 Task: Search one way flight ticket for 2 adults, 2 infants in seat and 1 infant on lap in first from Evansville: Evansville Regional Airport to Laramie: Laramie Regional Airport on 5-3-2023. Choice of flights is Sun country airlines. Number of bags: 5 checked bags. Price is upto 45000. Outbound departure time preference is 10:45.
Action: Mouse moved to (260, 330)
Screenshot: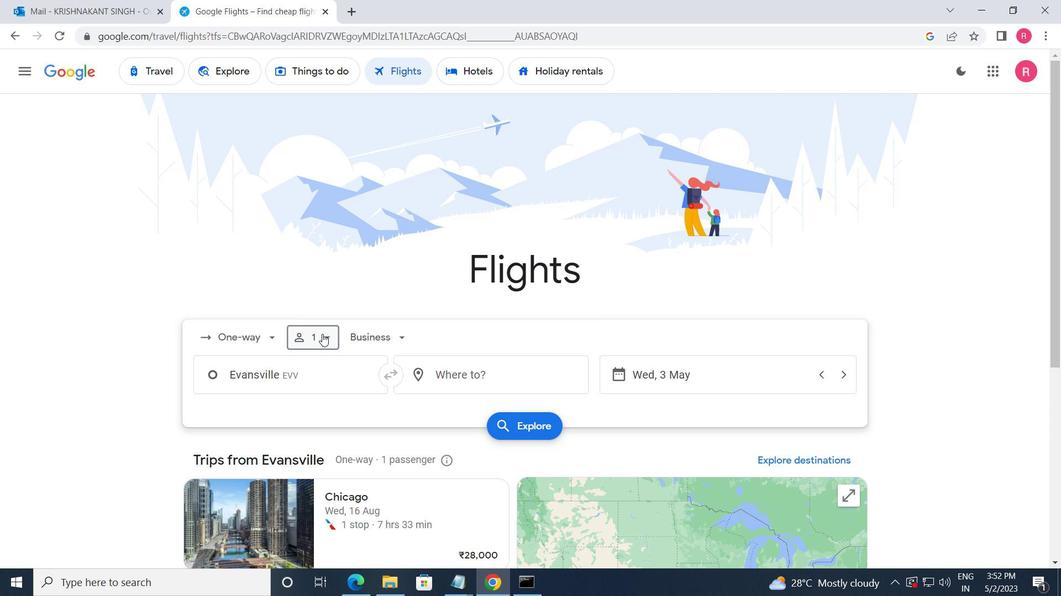 
Action: Mouse pressed left at (260, 330)
Screenshot: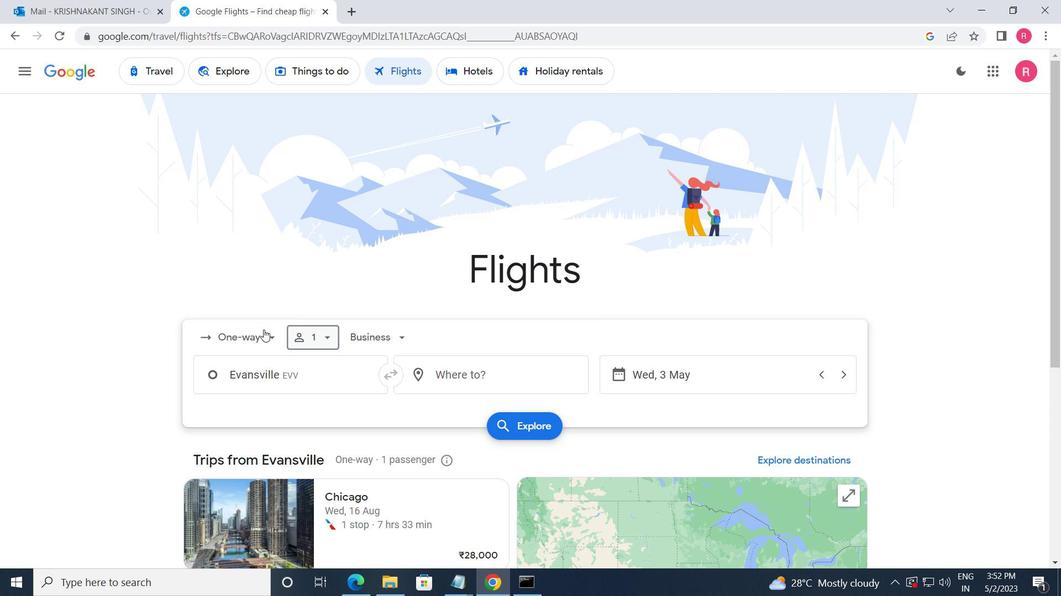 
Action: Mouse moved to (269, 404)
Screenshot: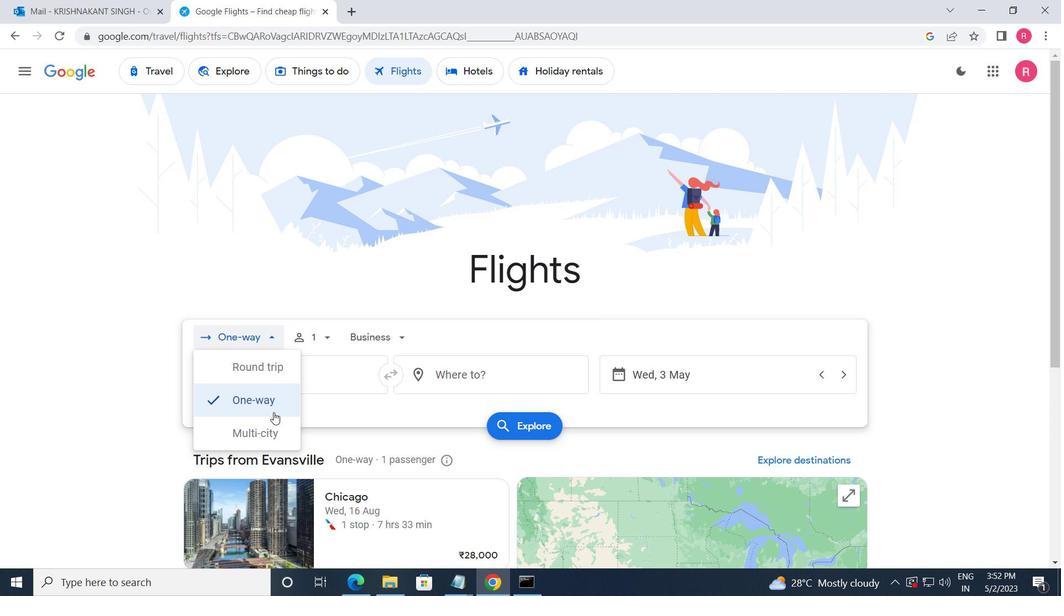 
Action: Mouse pressed left at (269, 404)
Screenshot: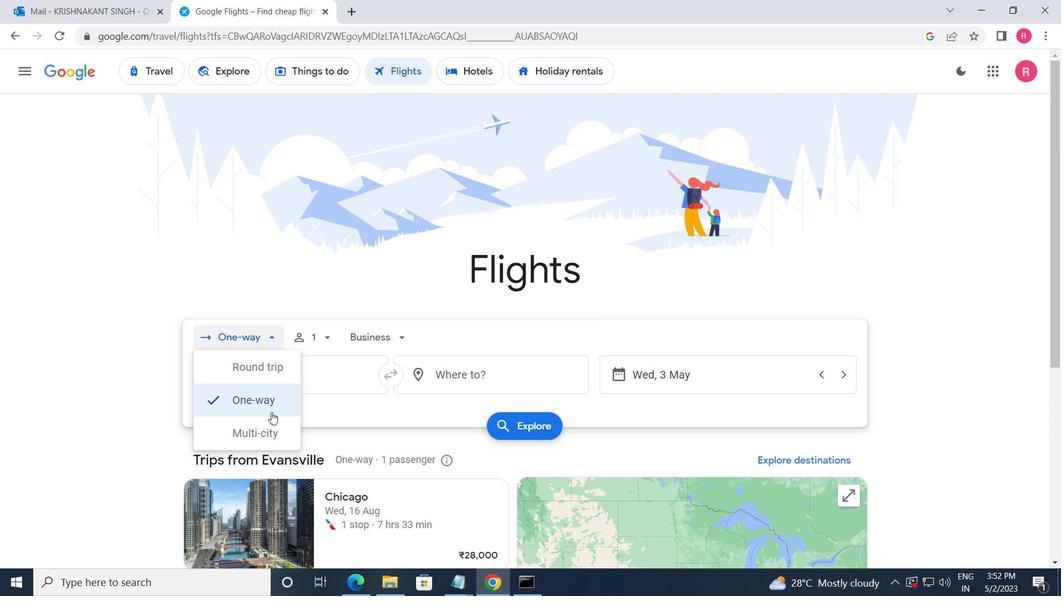 
Action: Mouse moved to (313, 340)
Screenshot: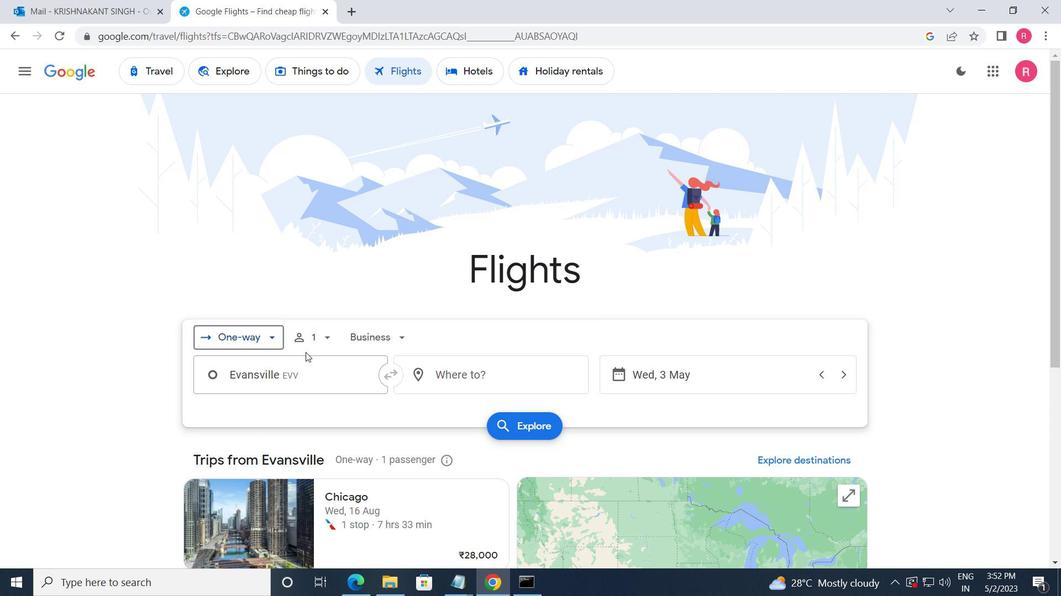 
Action: Mouse pressed left at (313, 340)
Screenshot: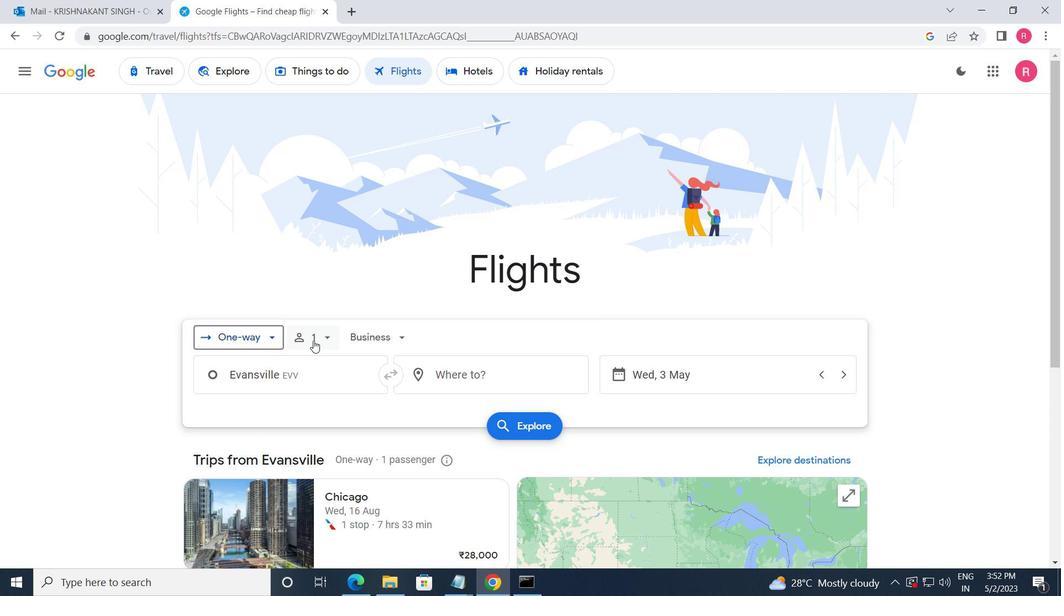 
Action: Mouse moved to (430, 376)
Screenshot: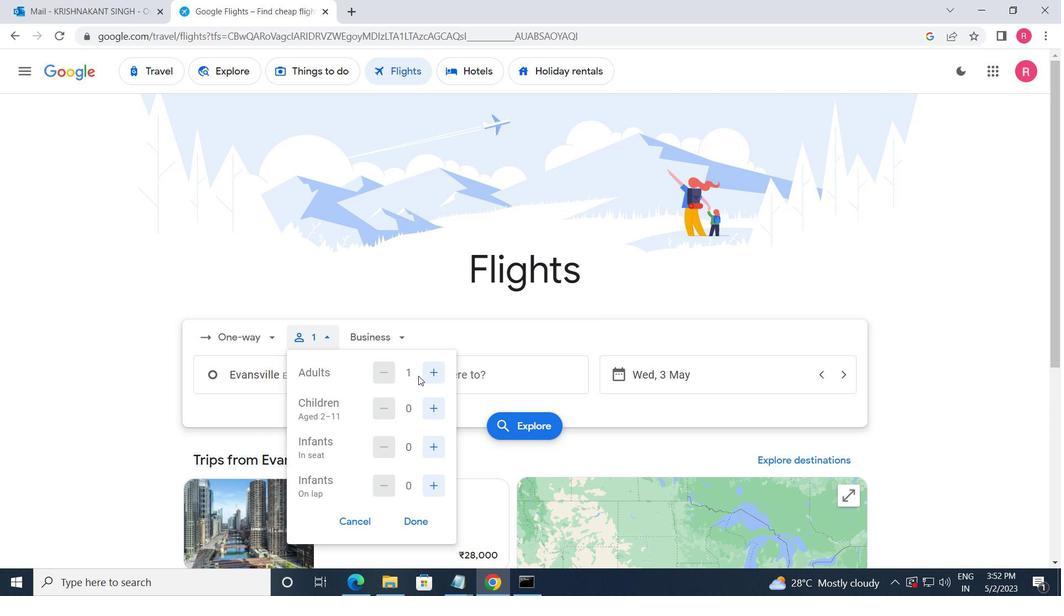 
Action: Mouse pressed left at (430, 376)
Screenshot: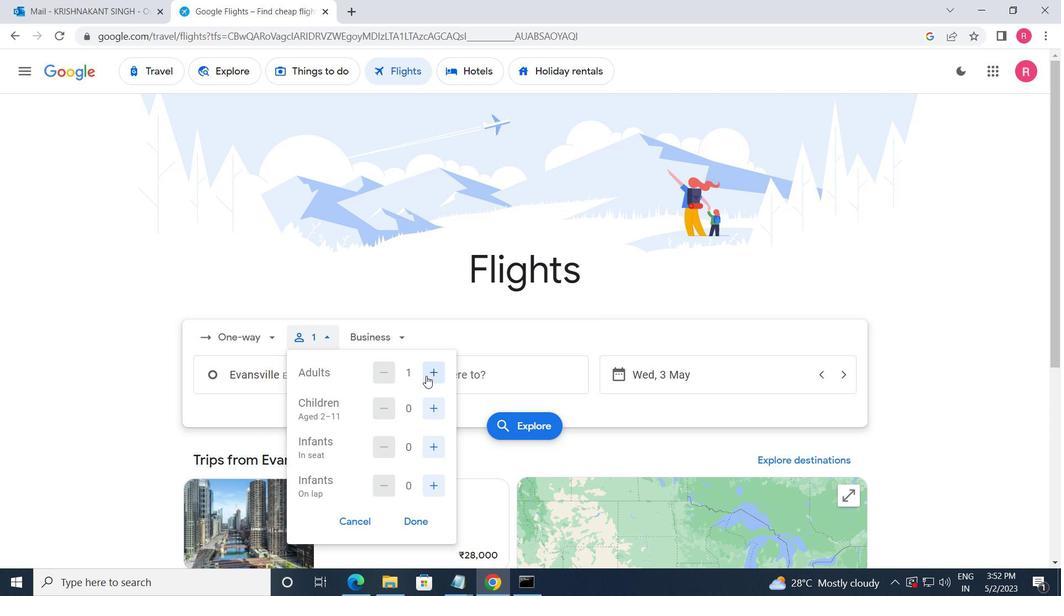 
Action: Mouse pressed left at (430, 376)
Screenshot: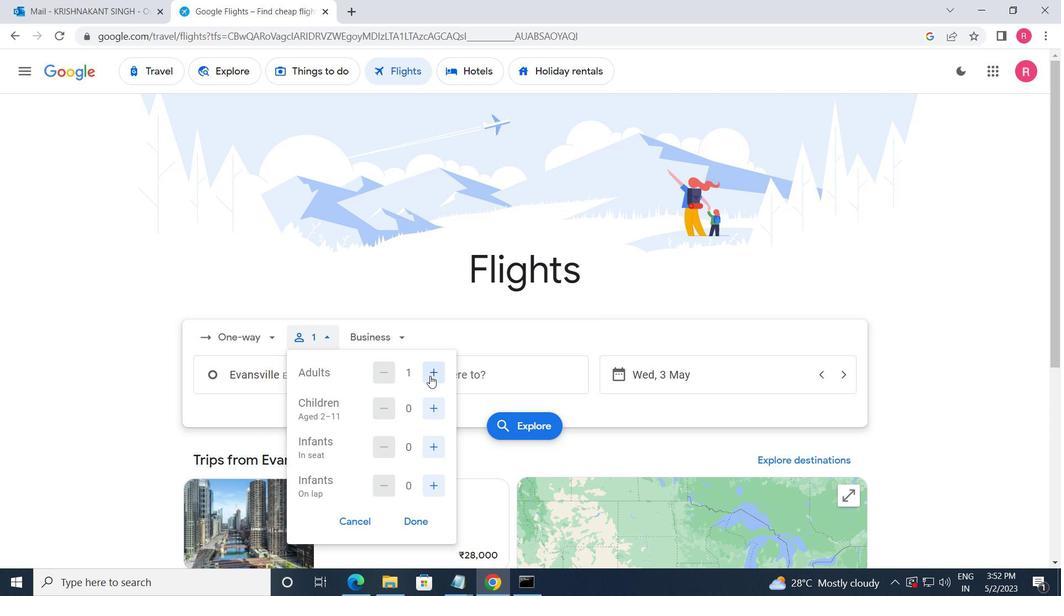 
Action: Mouse moved to (387, 370)
Screenshot: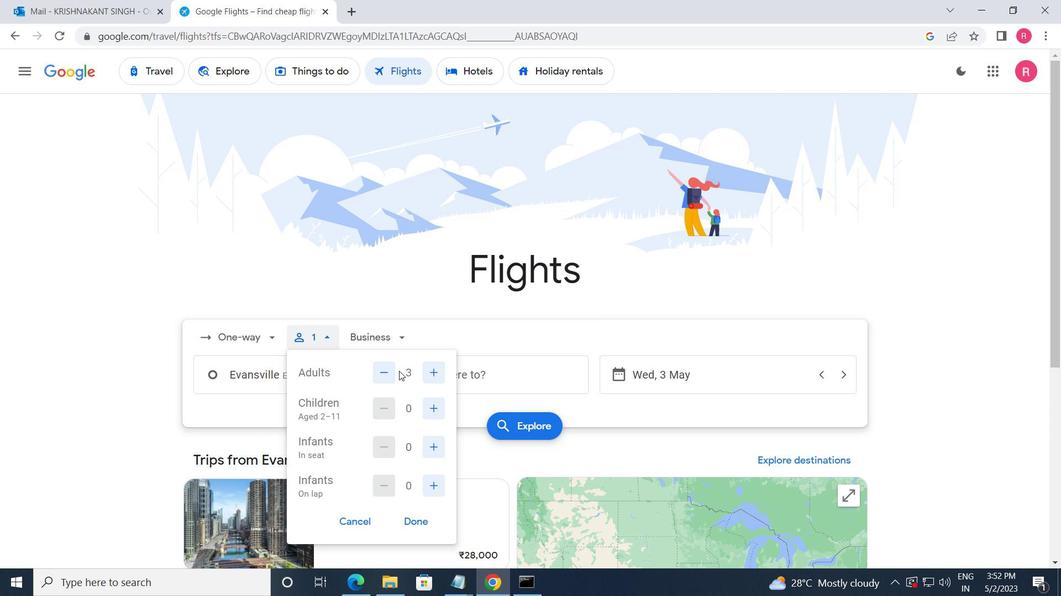 
Action: Mouse pressed left at (387, 370)
Screenshot: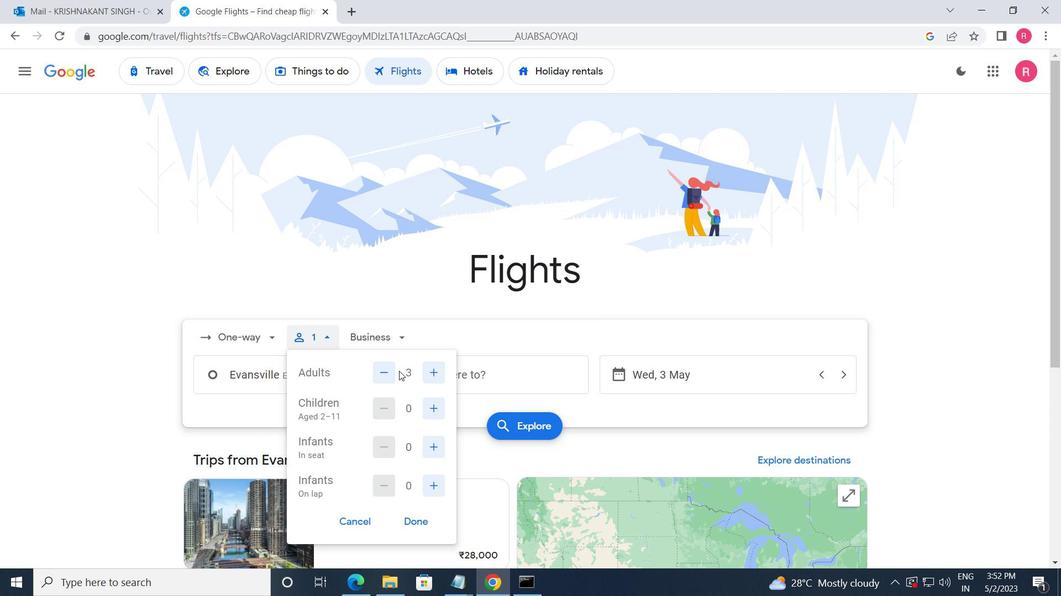 
Action: Mouse moved to (433, 405)
Screenshot: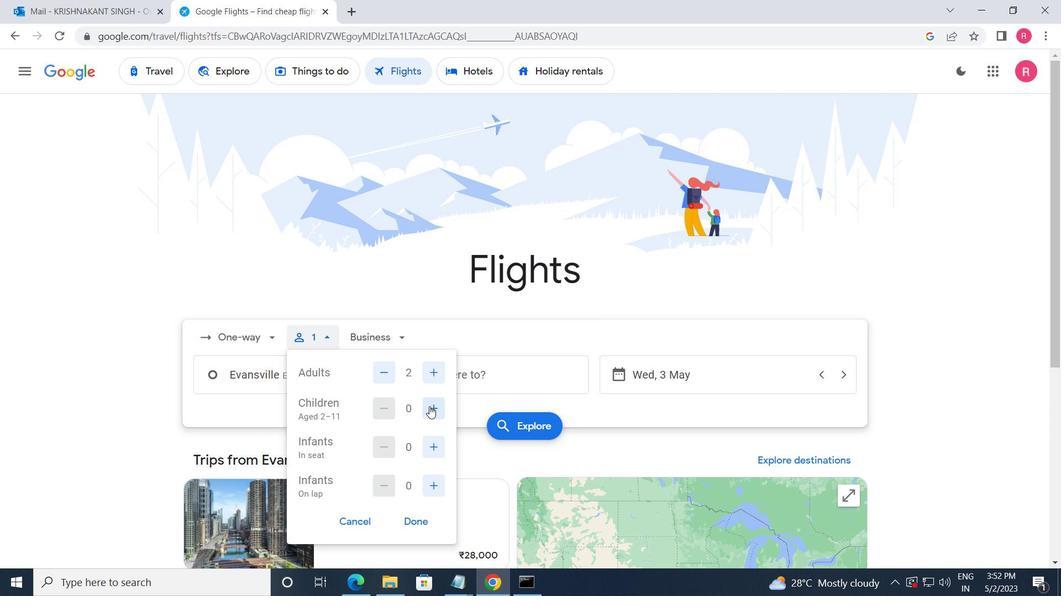 
Action: Mouse pressed left at (433, 405)
Screenshot: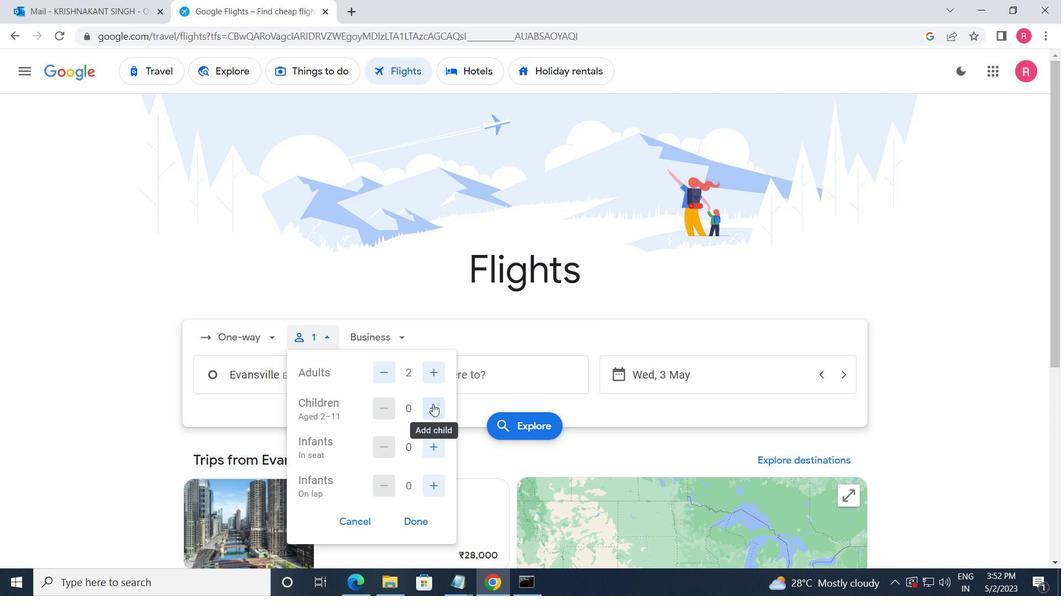 
Action: Mouse pressed left at (433, 405)
Screenshot: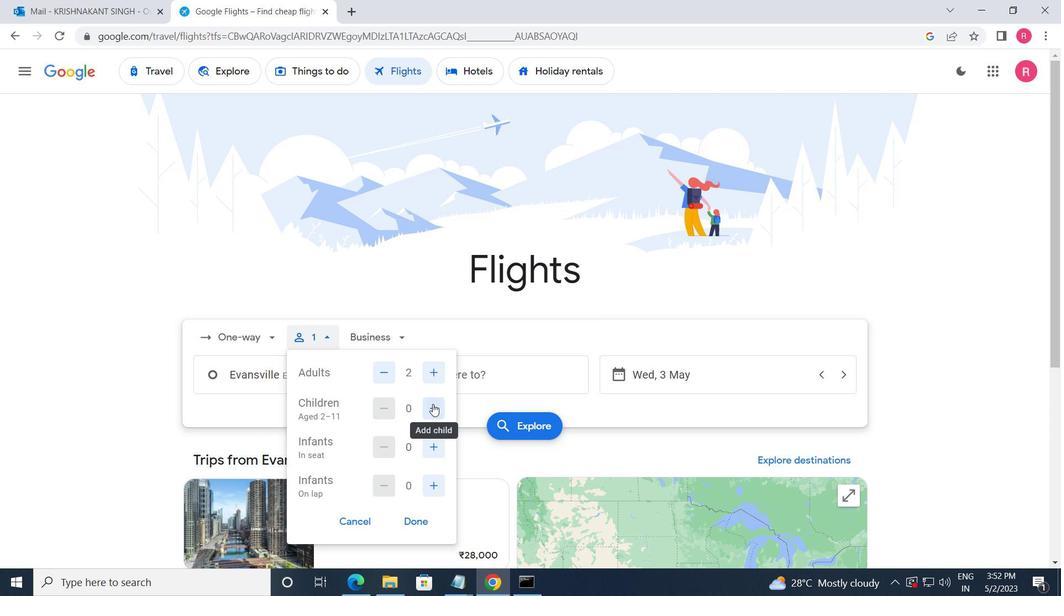
Action: Mouse moved to (432, 439)
Screenshot: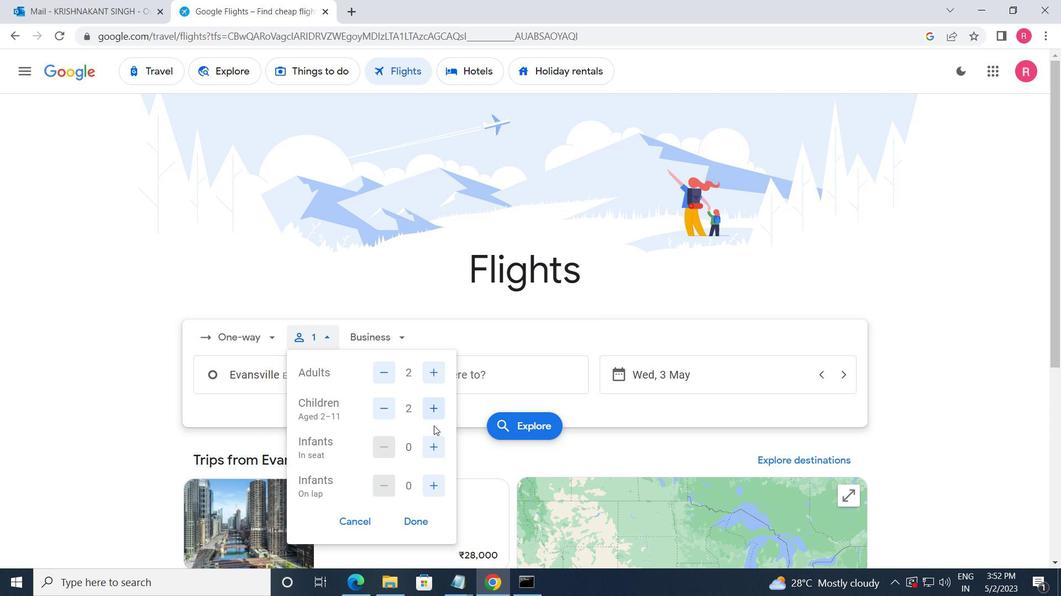 
Action: Mouse pressed left at (432, 439)
Screenshot: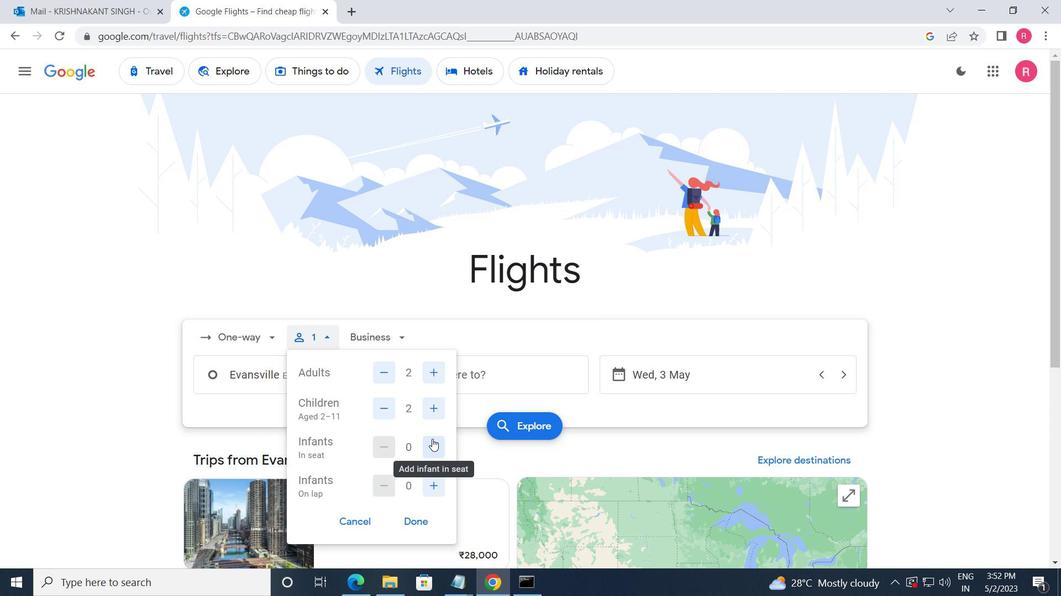 
Action: Mouse moved to (379, 322)
Screenshot: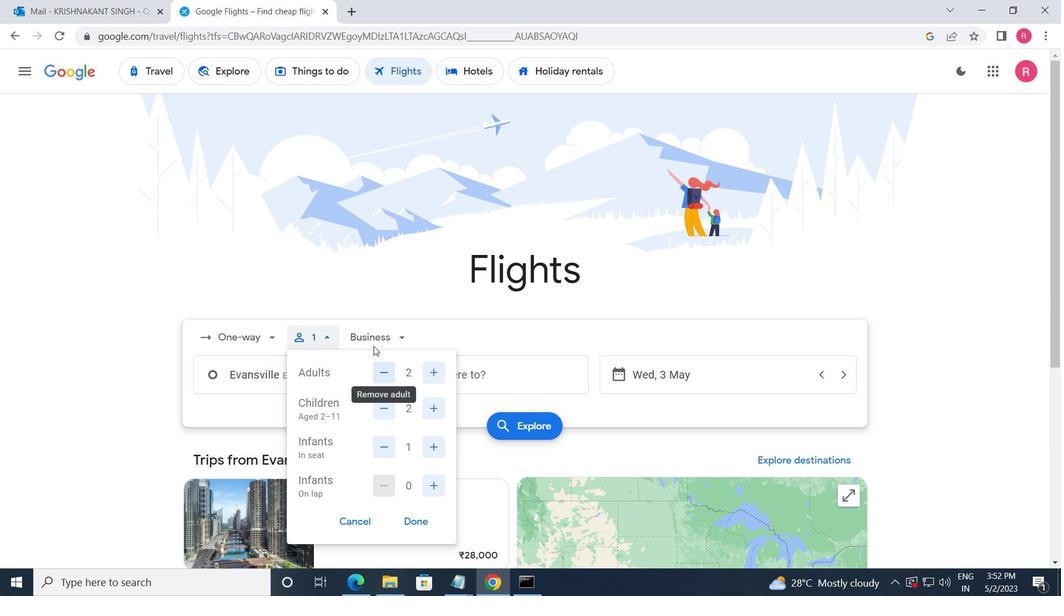 
Action: Mouse pressed left at (379, 322)
Screenshot: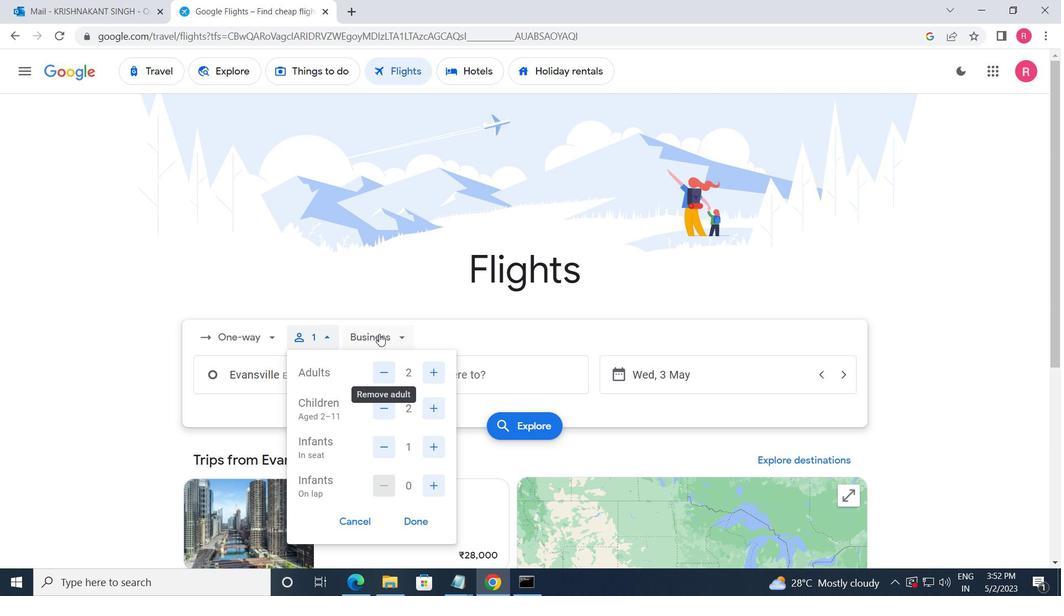 
Action: Mouse moved to (413, 459)
Screenshot: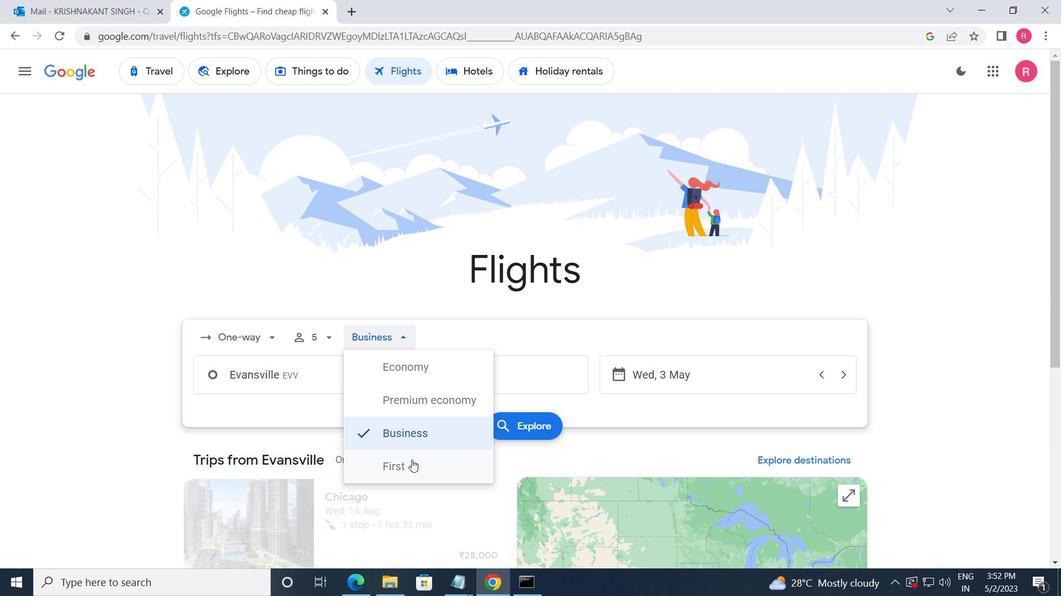 
Action: Mouse pressed left at (413, 459)
Screenshot: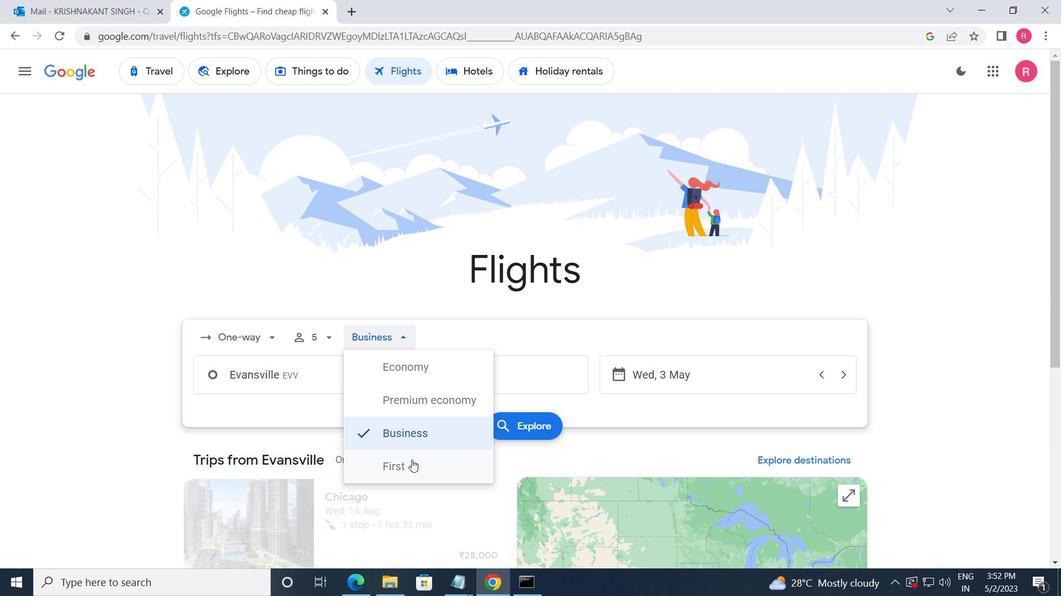 
Action: Mouse moved to (314, 381)
Screenshot: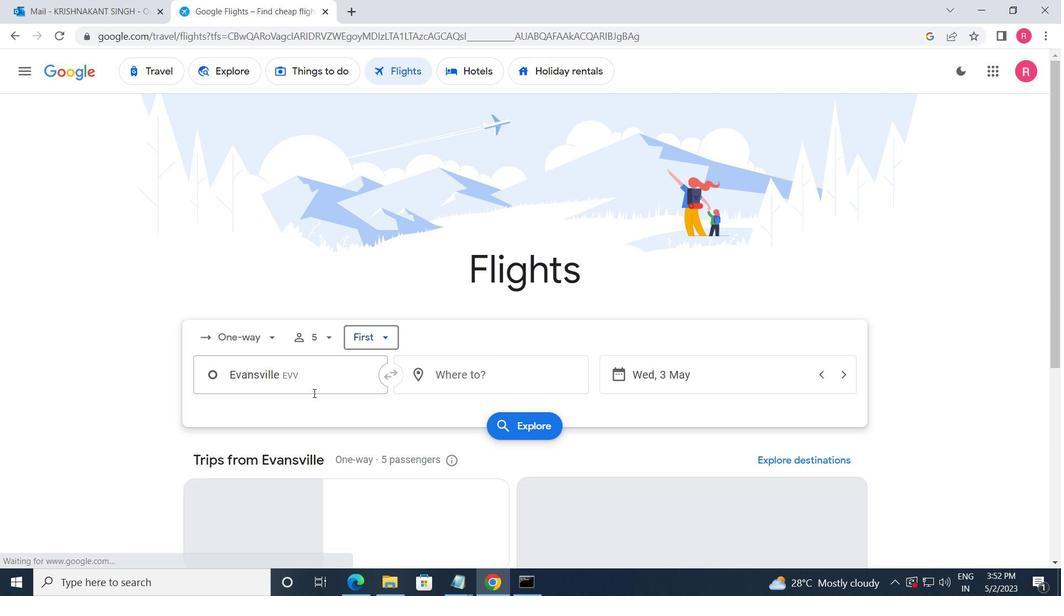 
Action: Mouse pressed left at (314, 381)
Screenshot: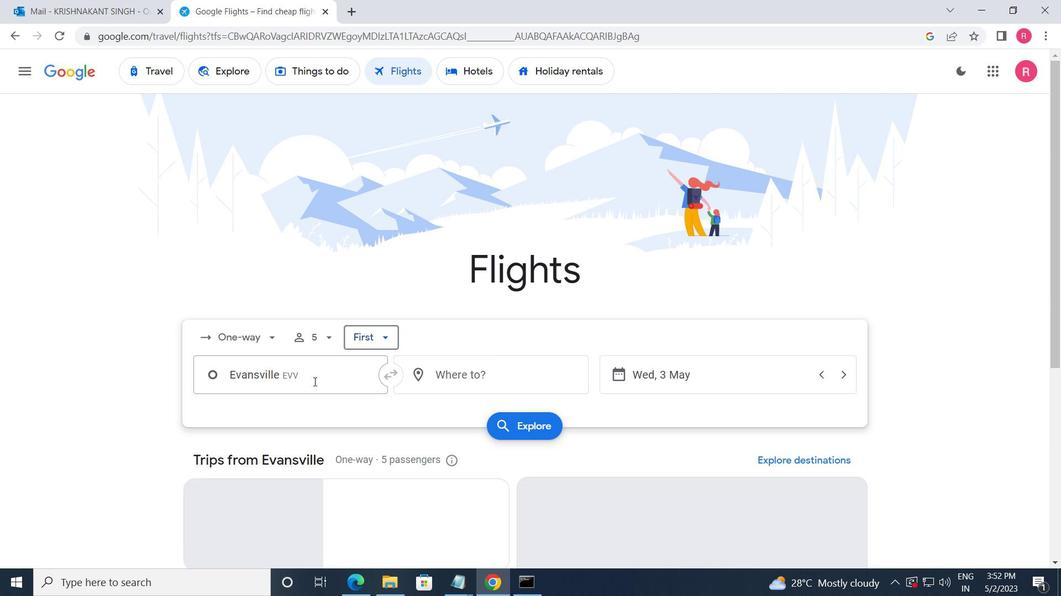 
Action: Mouse moved to (324, 456)
Screenshot: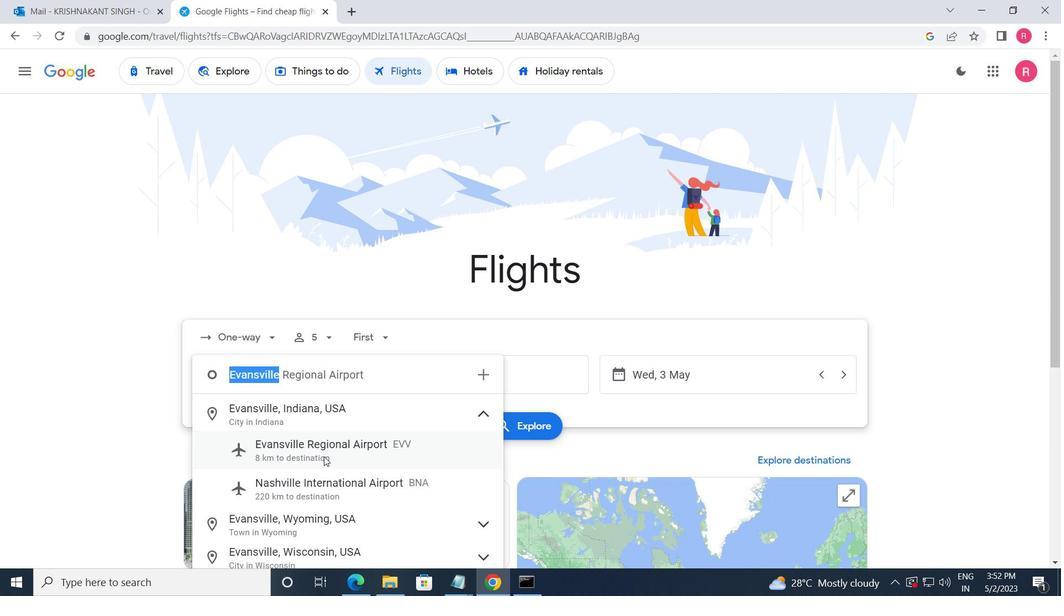 
Action: Mouse pressed left at (324, 456)
Screenshot: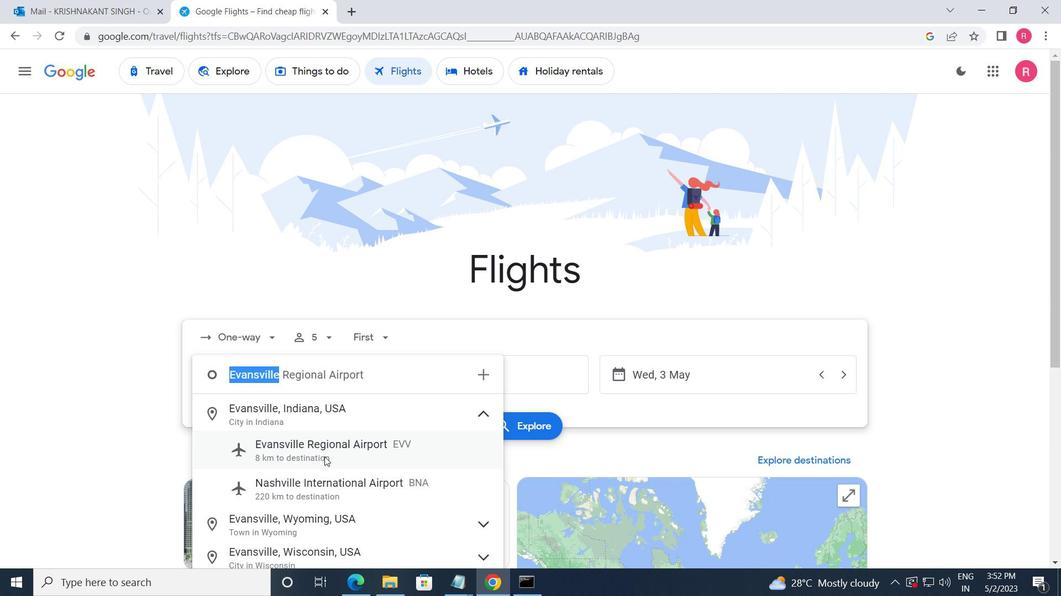 
Action: Mouse moved to (473, 386)
Screenshot: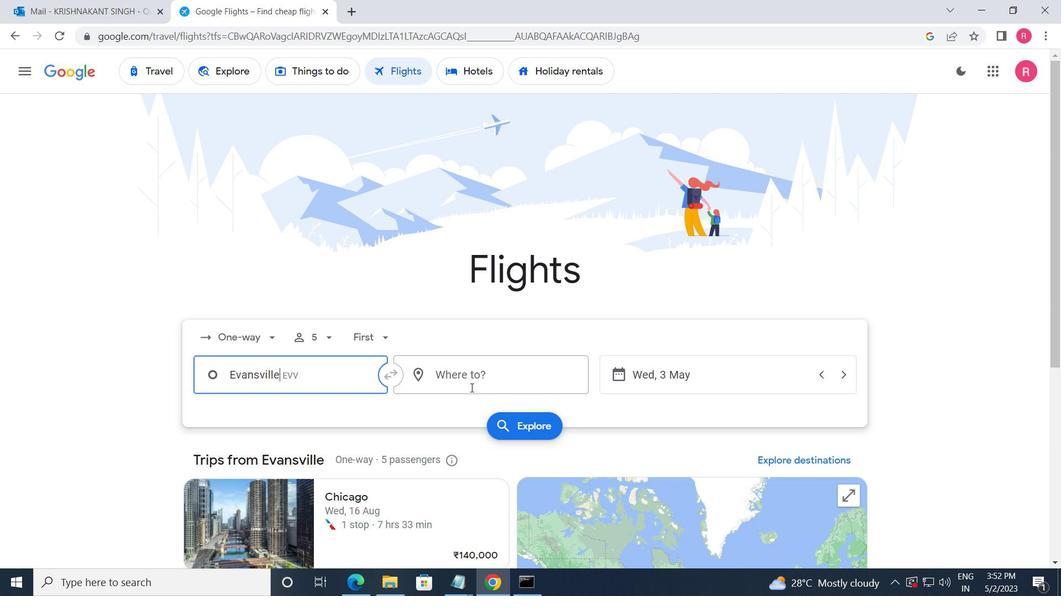 
Action: Mouse pressed left at (473, 386)
Screenshot: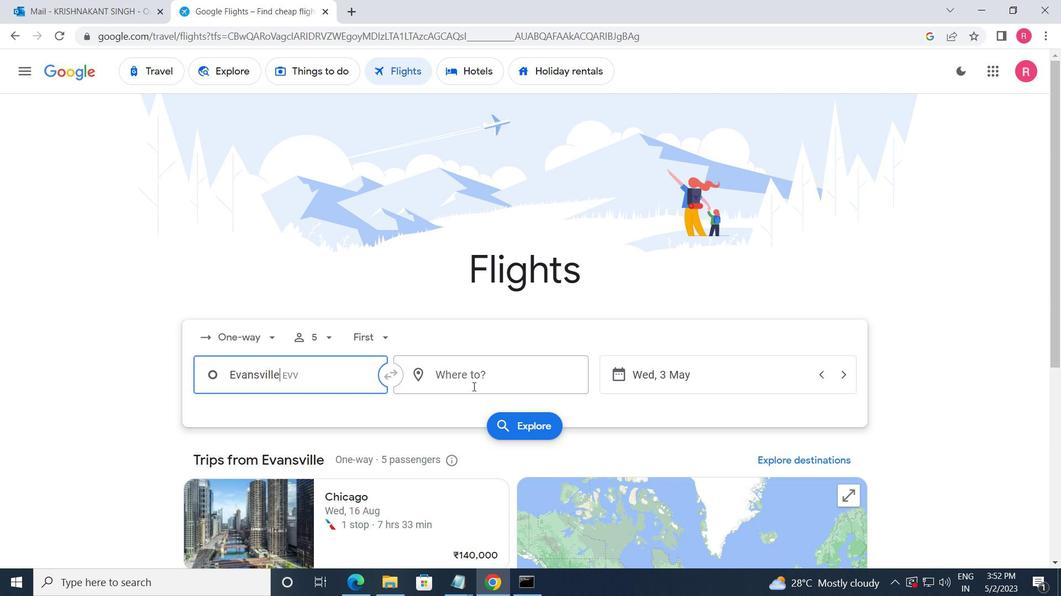 
Action: Mouse moved to (481, 489)
Screenshot: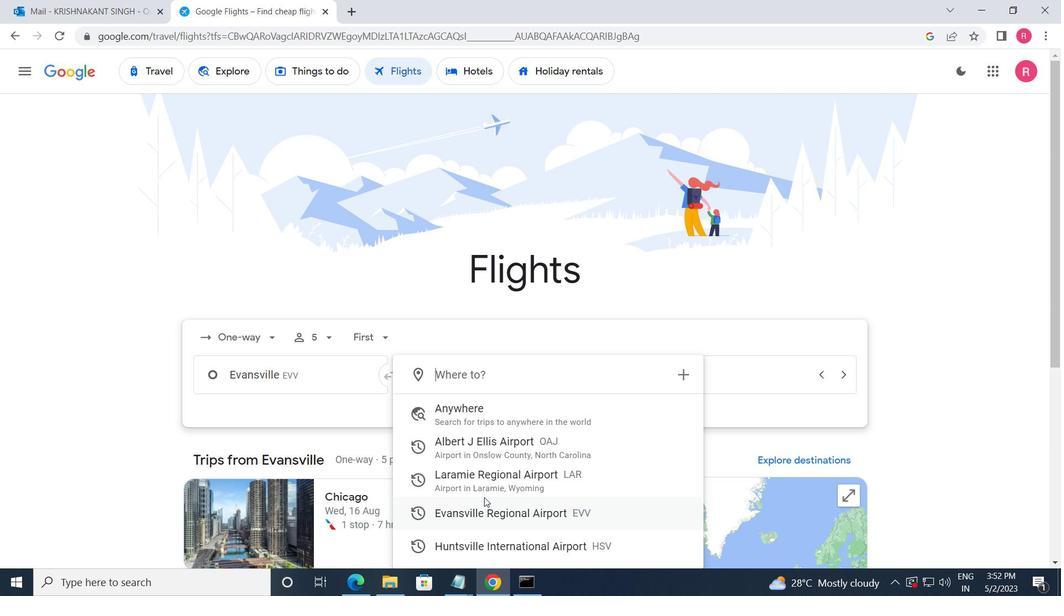 
Action: Mouse pressed left at (481, 489)
Screenshot: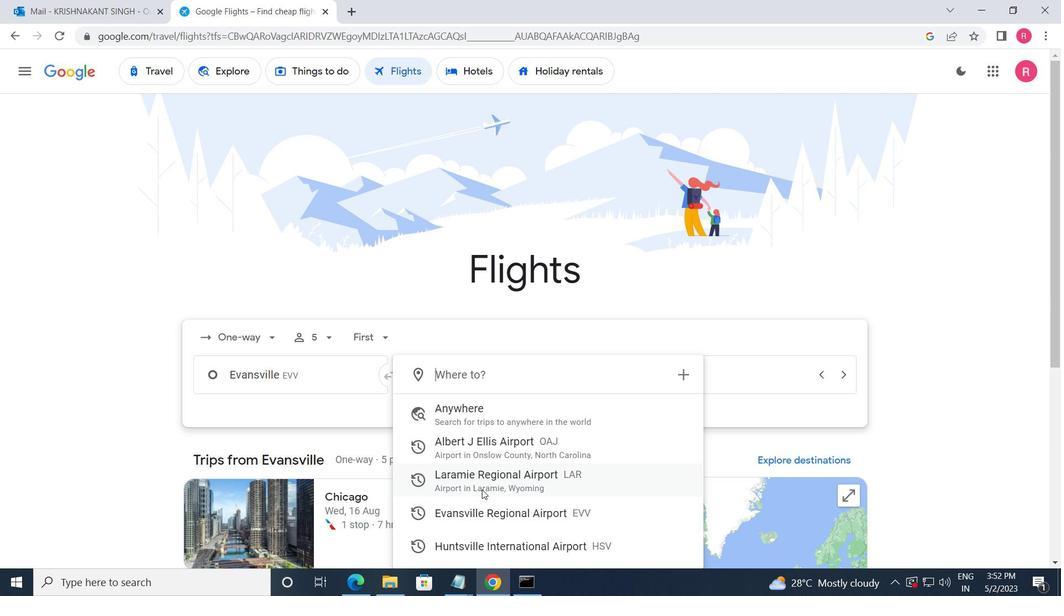 
Action: Mouse moved to (710, 377)
Screenshot: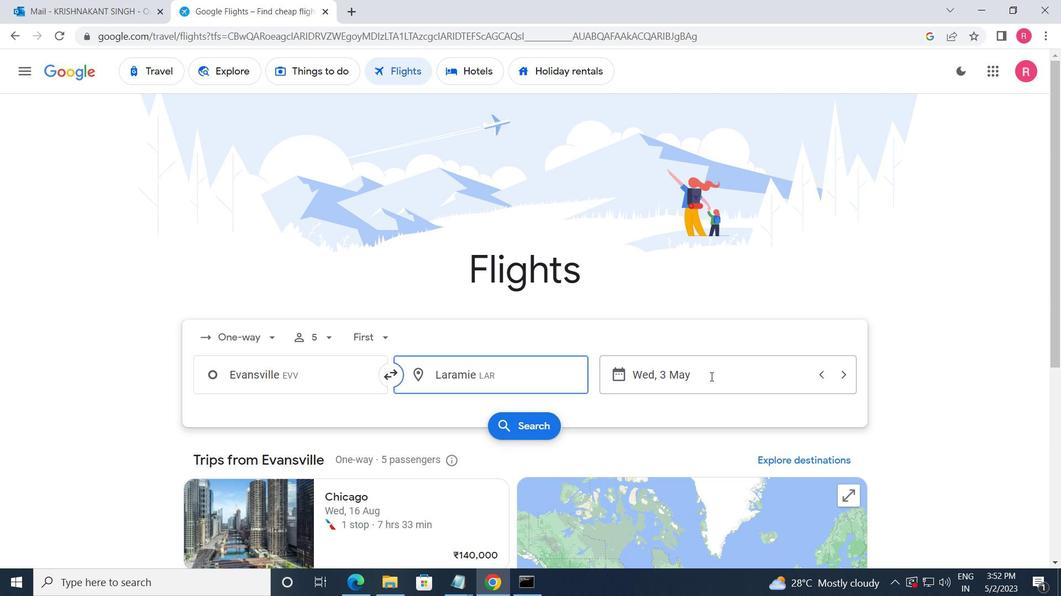 
Action: Mouse pressed left at (710, 377)
Screenshot: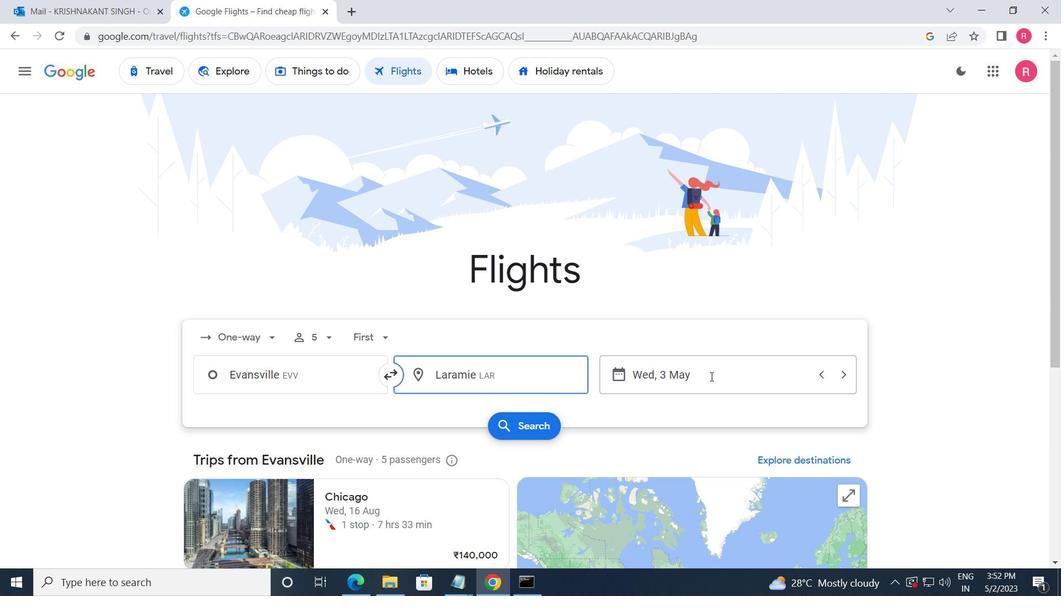 
Action: Mouse moved to (470, 323)
Screenshot: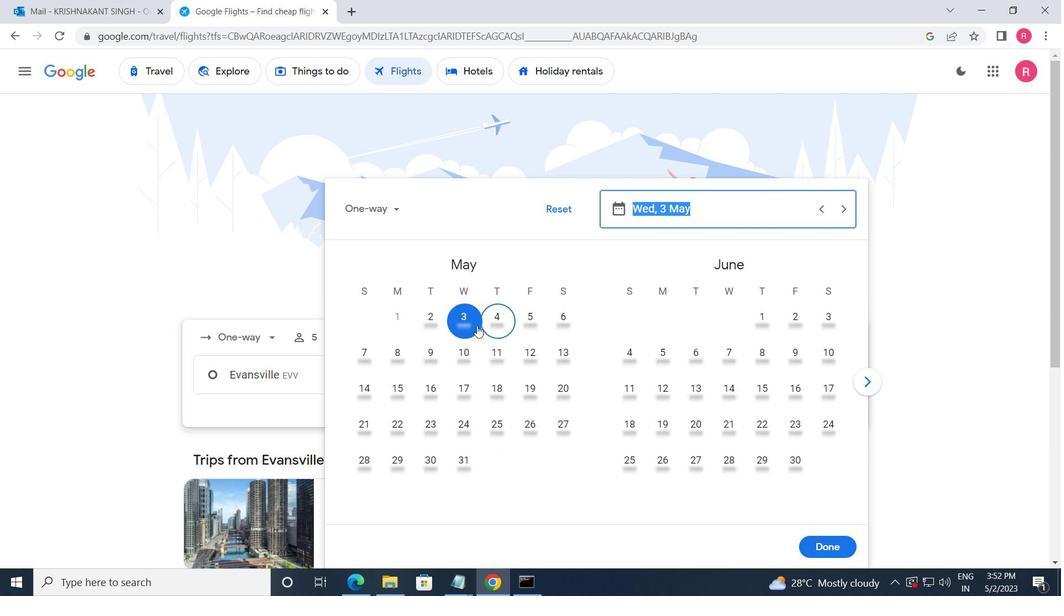 
Action: Mouse pressed left at (470, 323)
Screenshot: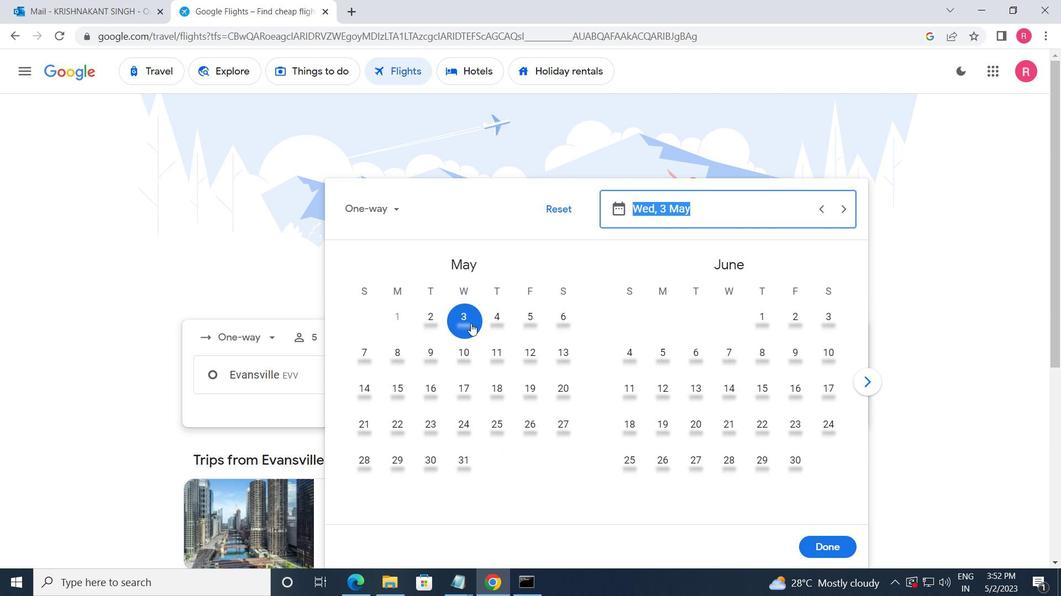 
Action: Mouse moved to (829, 549)
Screenshot: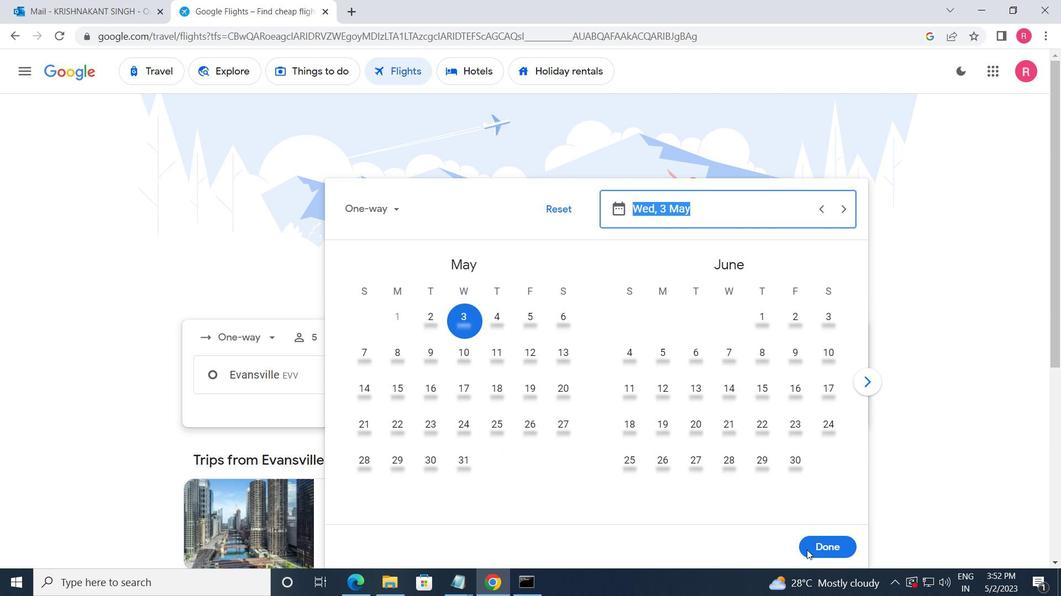 
Action: Mouse pressed left at (829, 549)
Screenshot: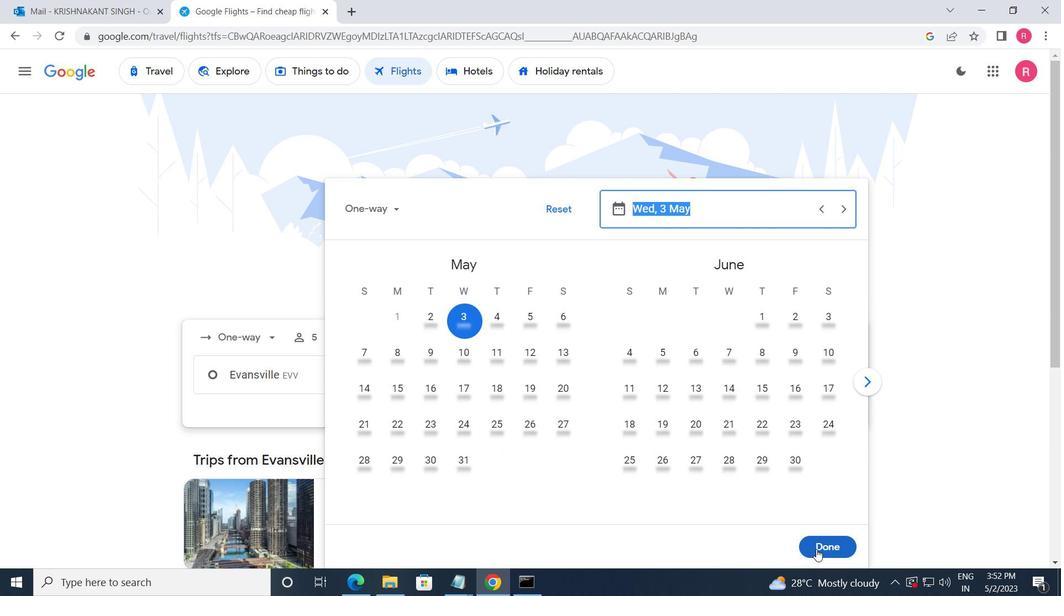 
Action: Mouse moved to (537, 437)
Screenshot: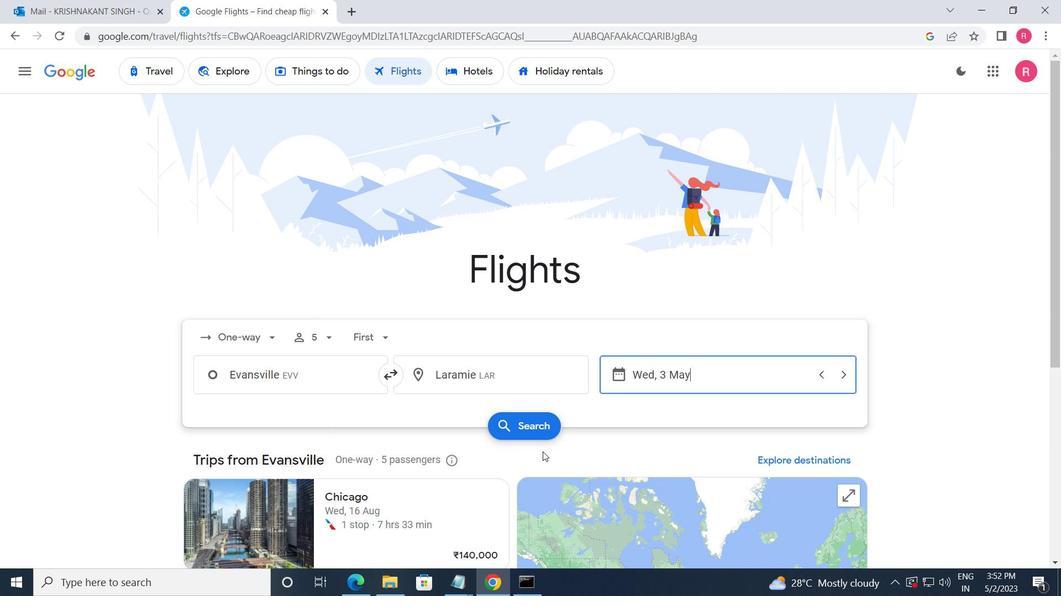 
Action: Mouse pressed left at (537, 437)
Screenshot: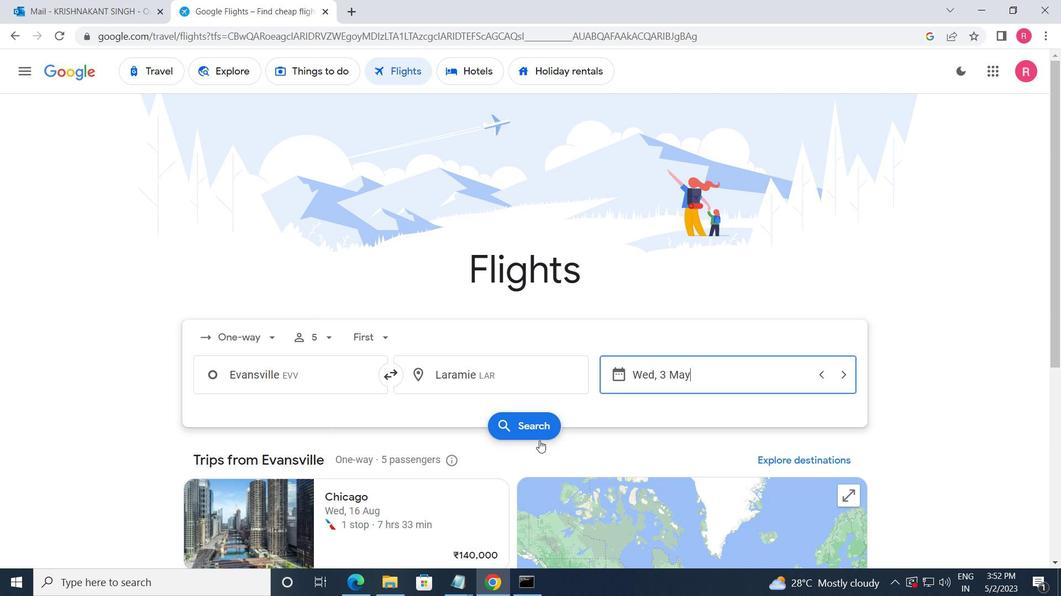 
Action: Mouse moved to (194, 193)
Screenshot: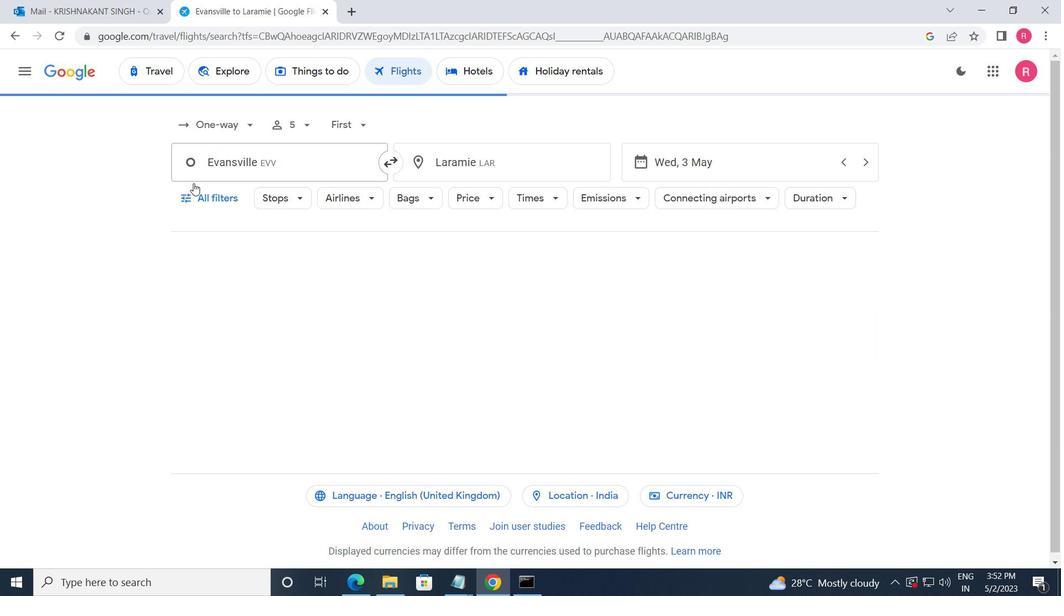 
Action: Mouse pressed left at (194, 193)
Screenshot: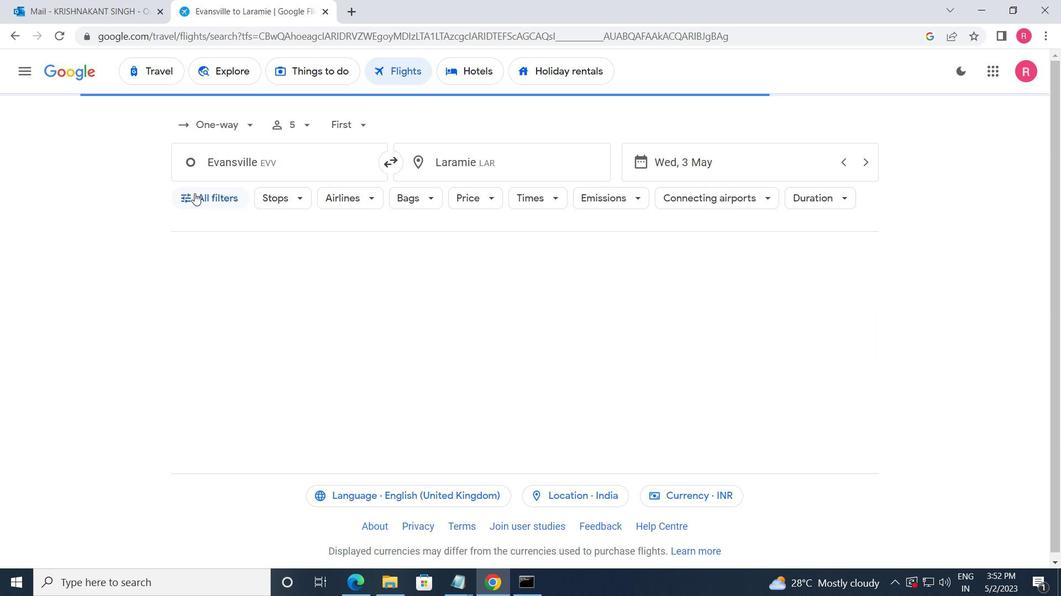 
Action: Mouse moved to (312, 355)
Screenshot: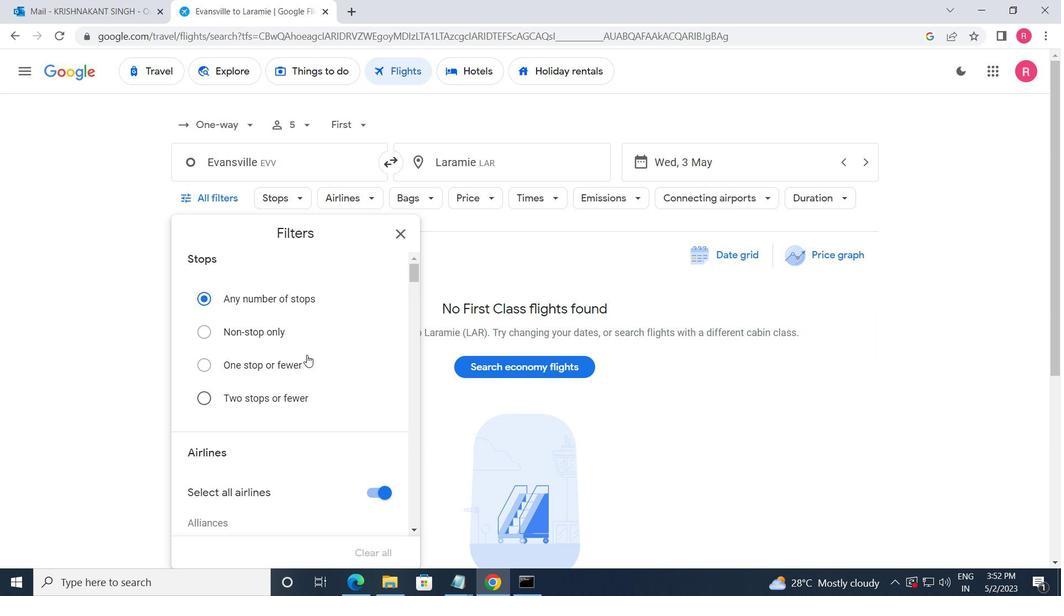 
Action: Mouse scrolled (312, 355) with delta (0, 0)
Screenshot: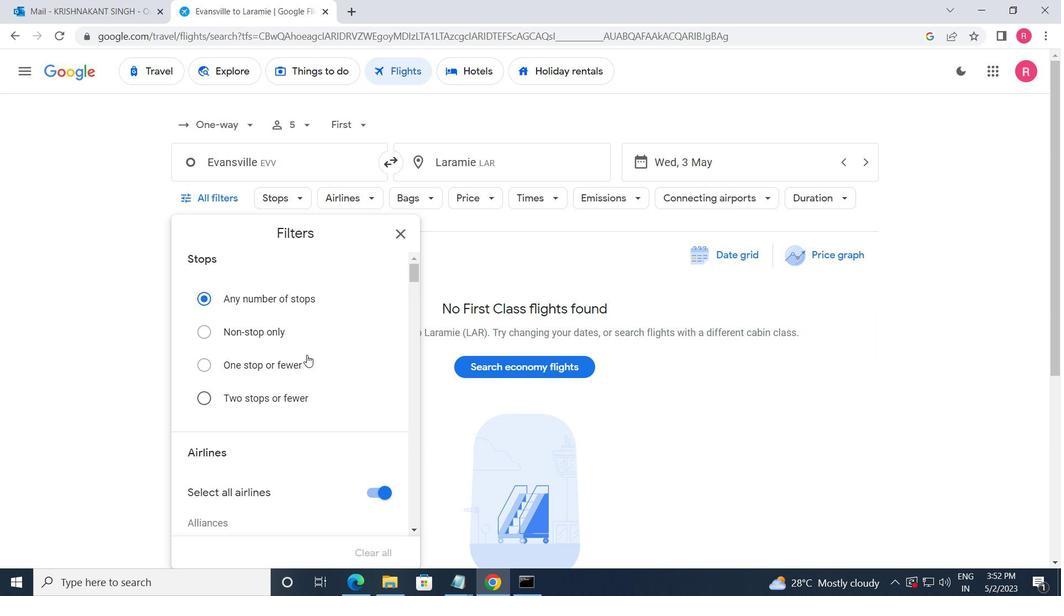 
Action: Mouse moved to (314, 355)
Screenshot: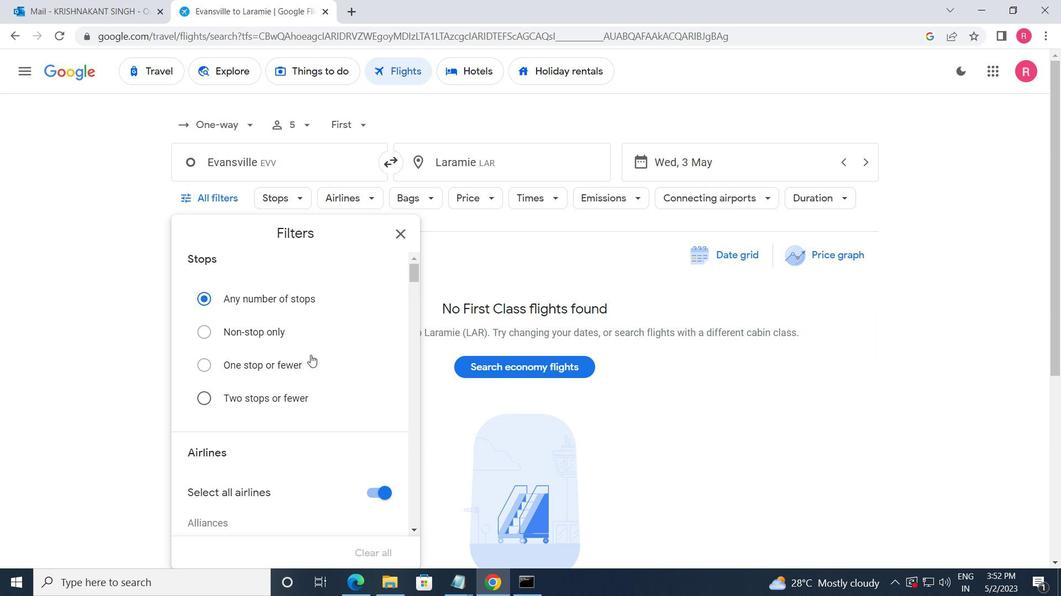 
Action: Mouse scrolled (314, 354) with delta (0, 0)
Screenshot: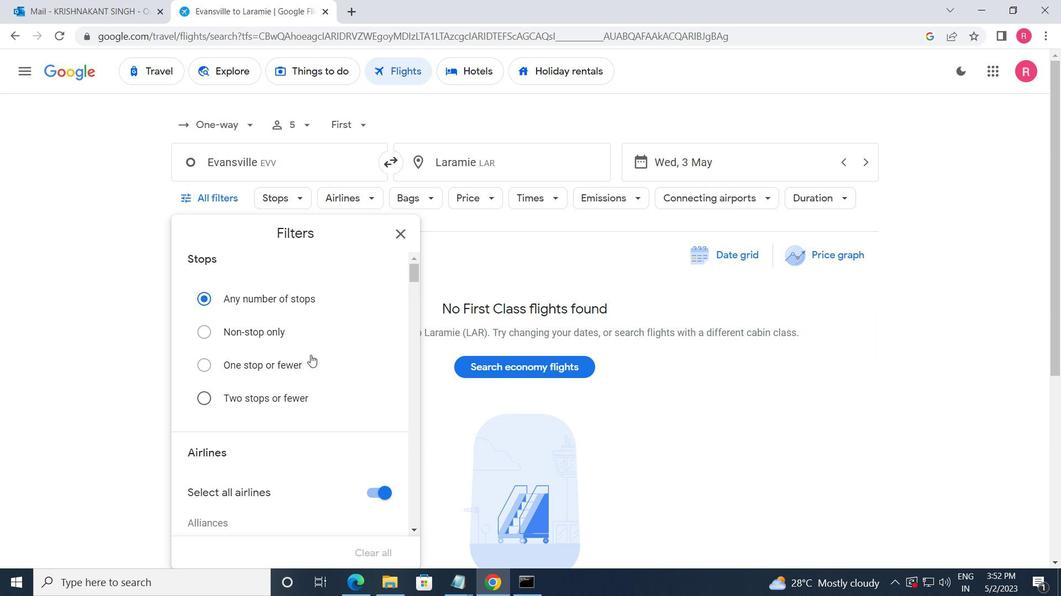 
Action: Mouse moved to (317, 353)
Screenshot: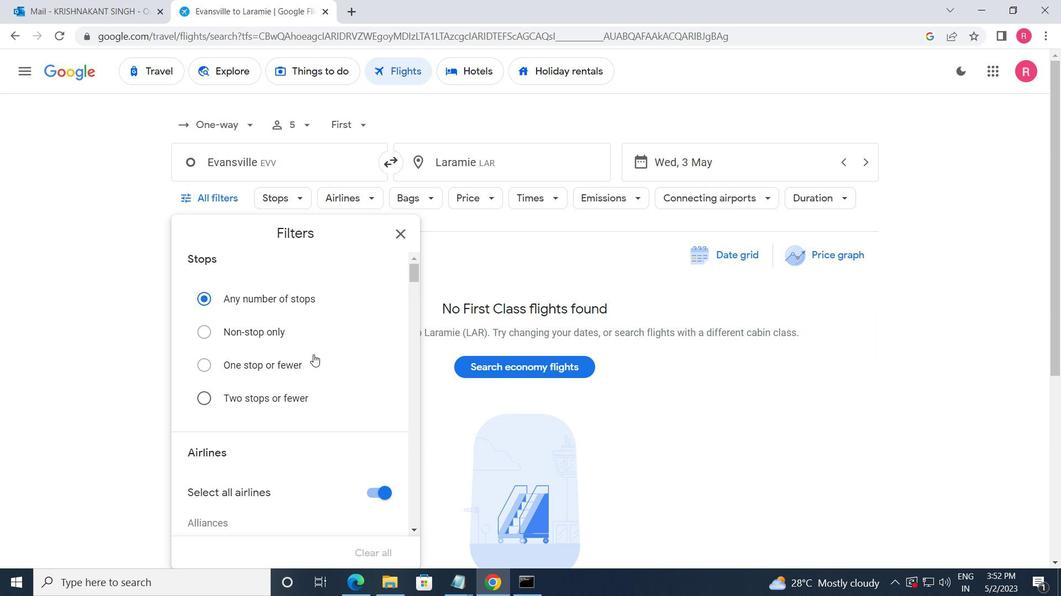 
Action: Mouse scrolled (317, 352) with delta (0, 0)
Screenshot: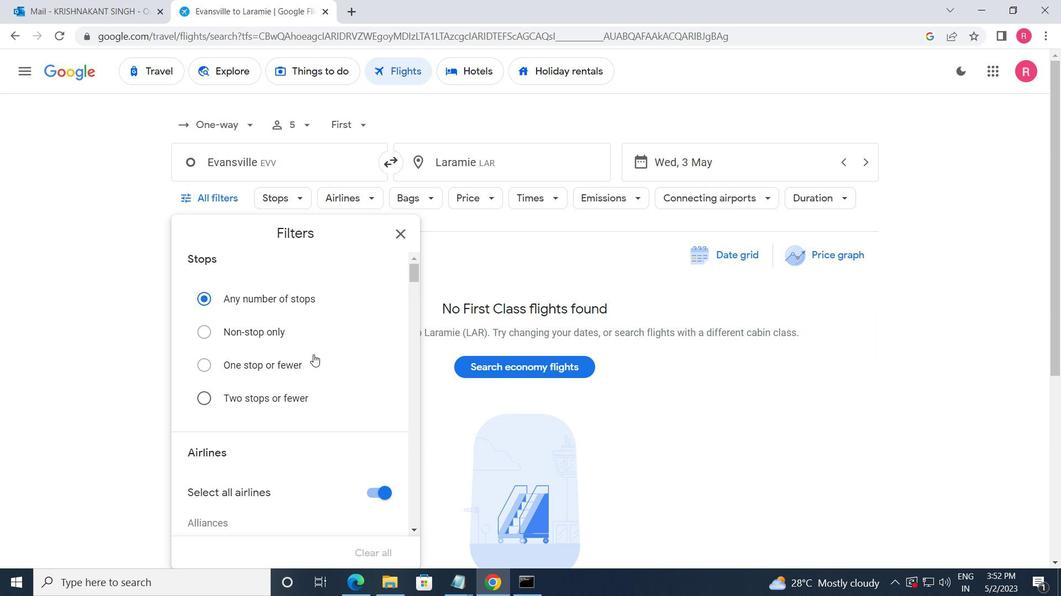 
Action: Mouse moved to (326, 345)
Screenshot: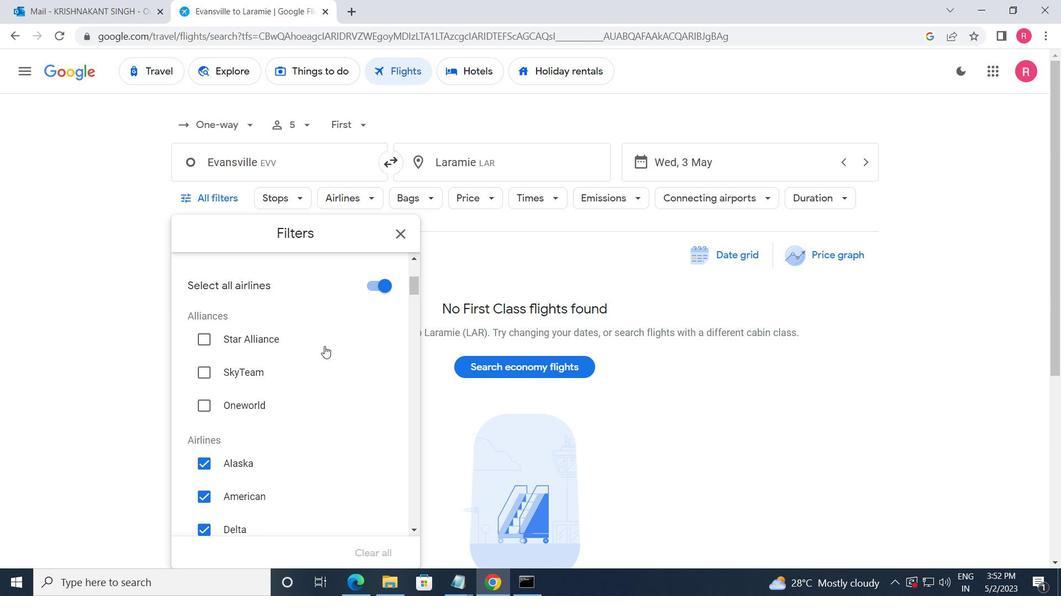 
Action: Mouse scrolled (326, 345) with delta (0, 0)
Screenshot: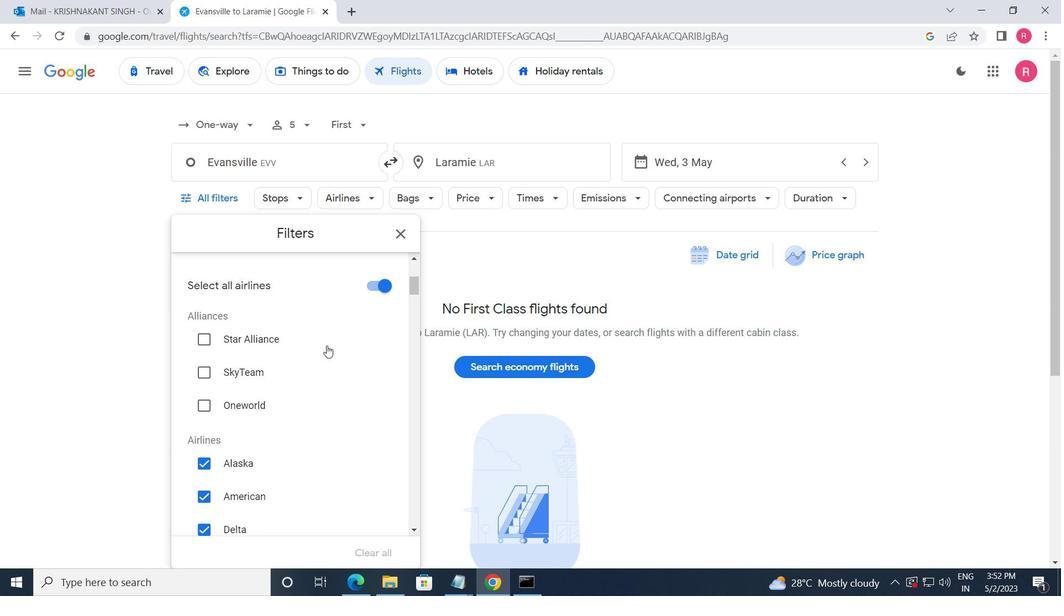 
Action: Mouse moved to (325, 345)
Screenshot: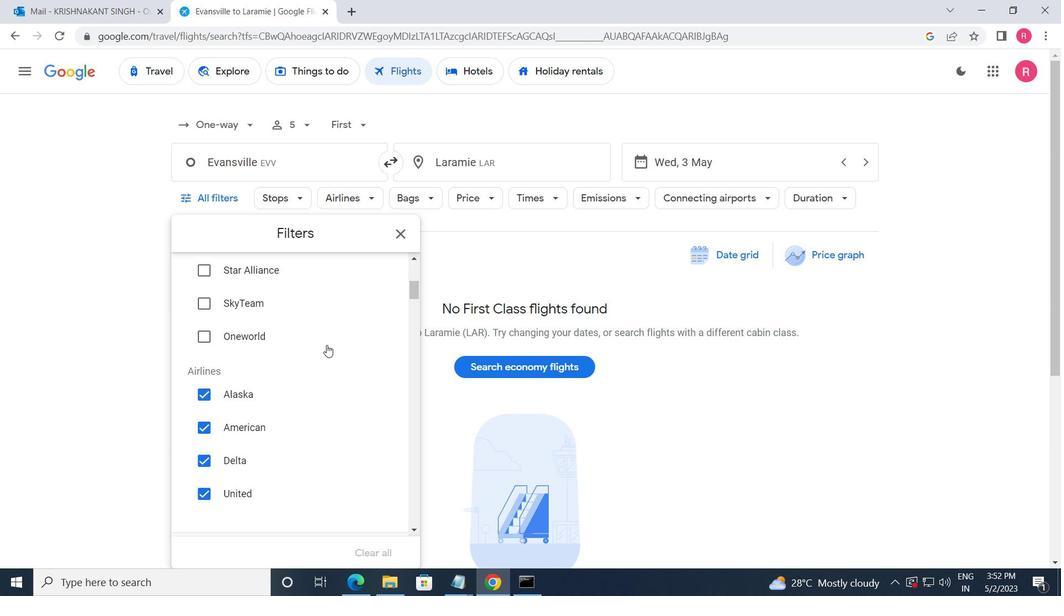 
Action: Mouse scrolled (325, 345) with delta (0, 0)
Screenshot: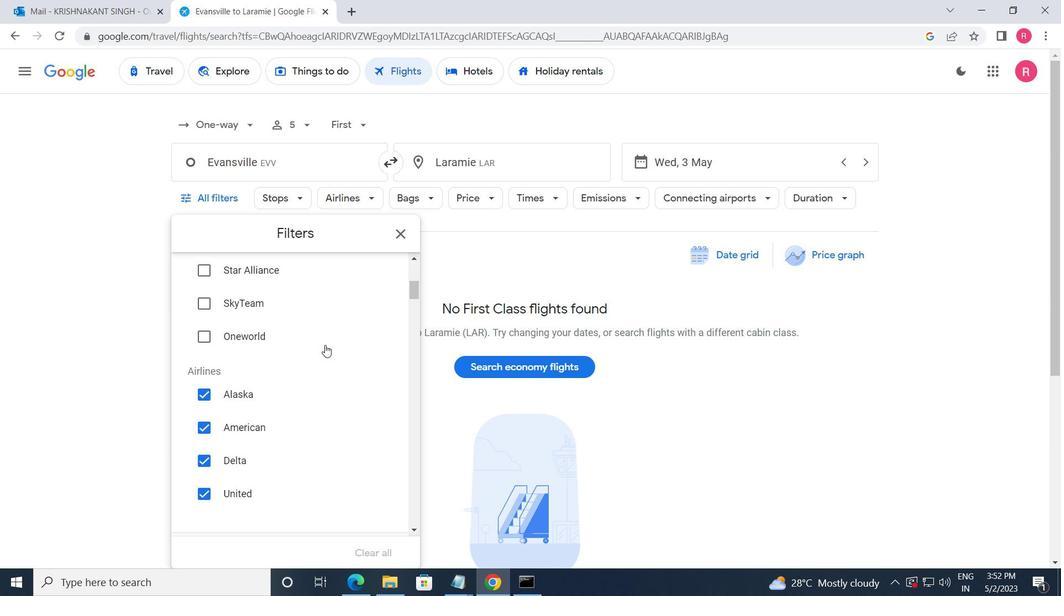 
Action: Mouse moved to (375, 286)
Screenshot: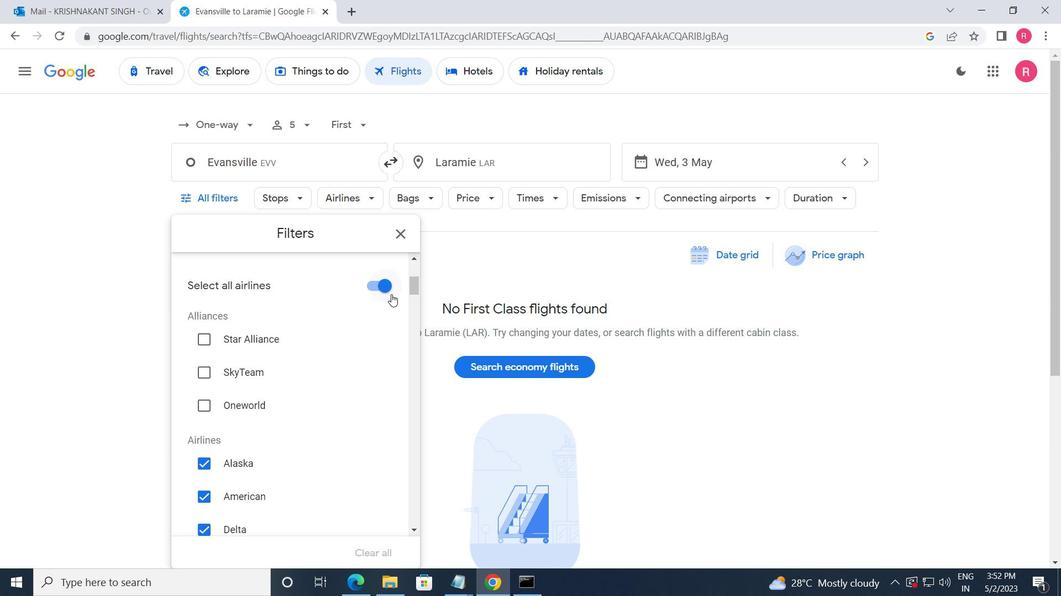 
Action: Mouse pressed left at (375, 286)
Screenshot: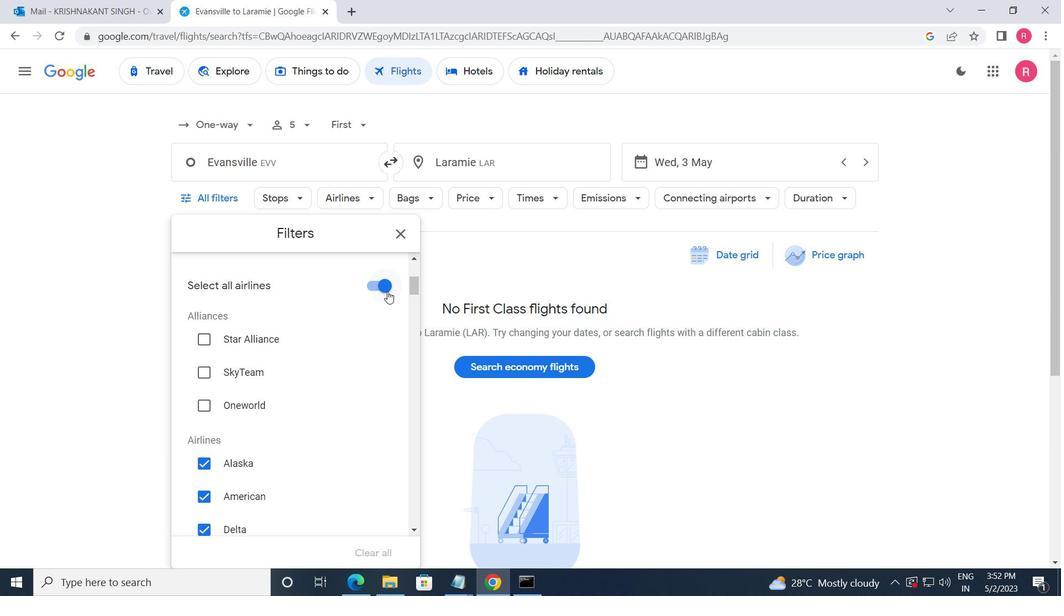 
Action: Mouse moved to (368, 370)
Screenshot: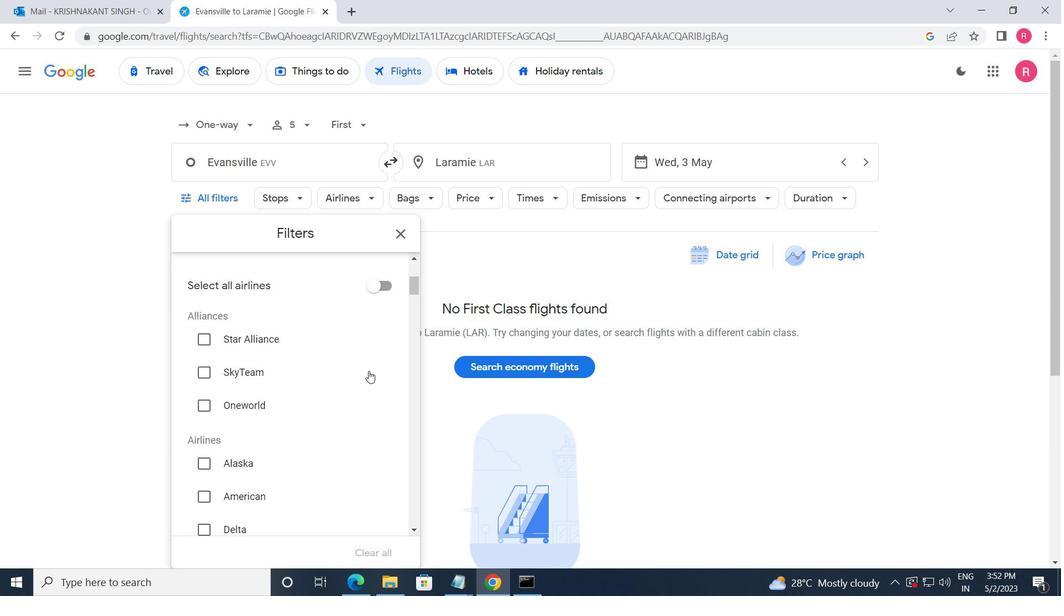 
Action: Mouse scrolled (368, 369) with delta (0, 0)
Screenshot: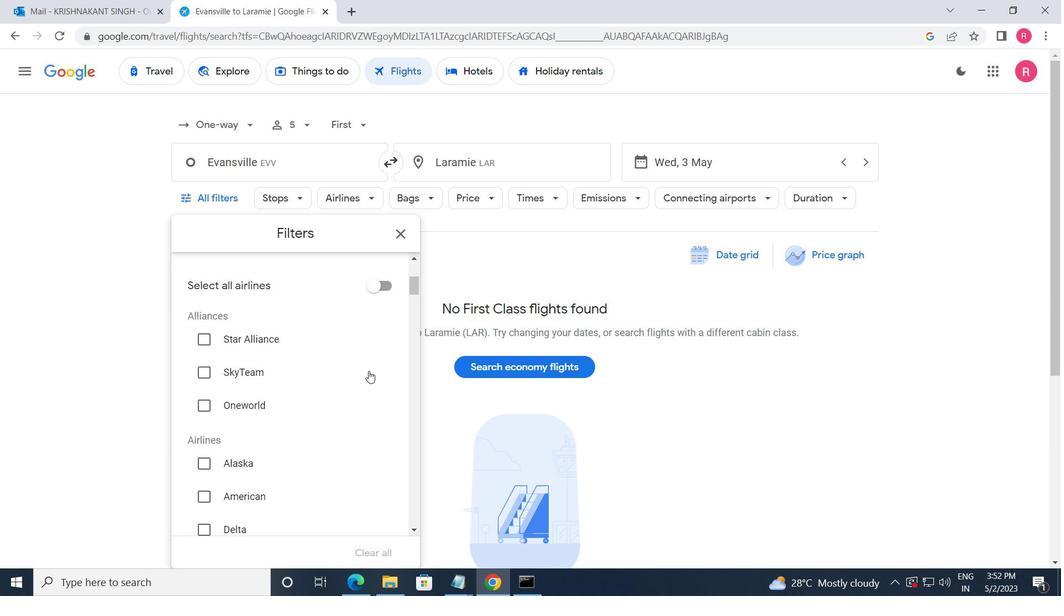 
Action: Mouse moved to (368, 369)
Screenshot: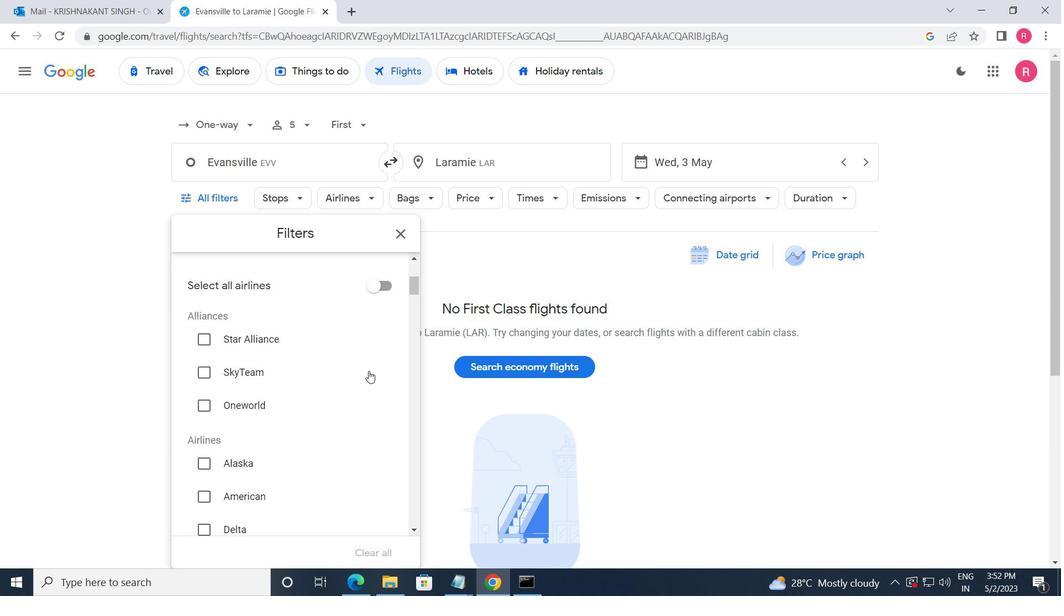 
Action: Mouse scrolled (368, 369) with delta (0, 0)
Screenshot: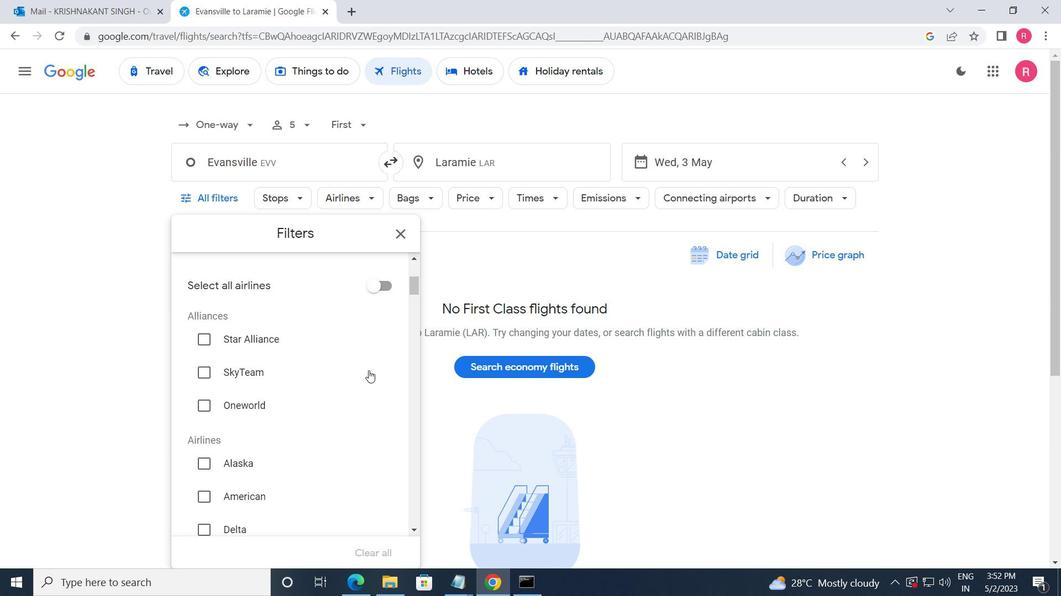 
Action: Mouse scrolled (368, 369) with delta (0, 0)
Screenshot: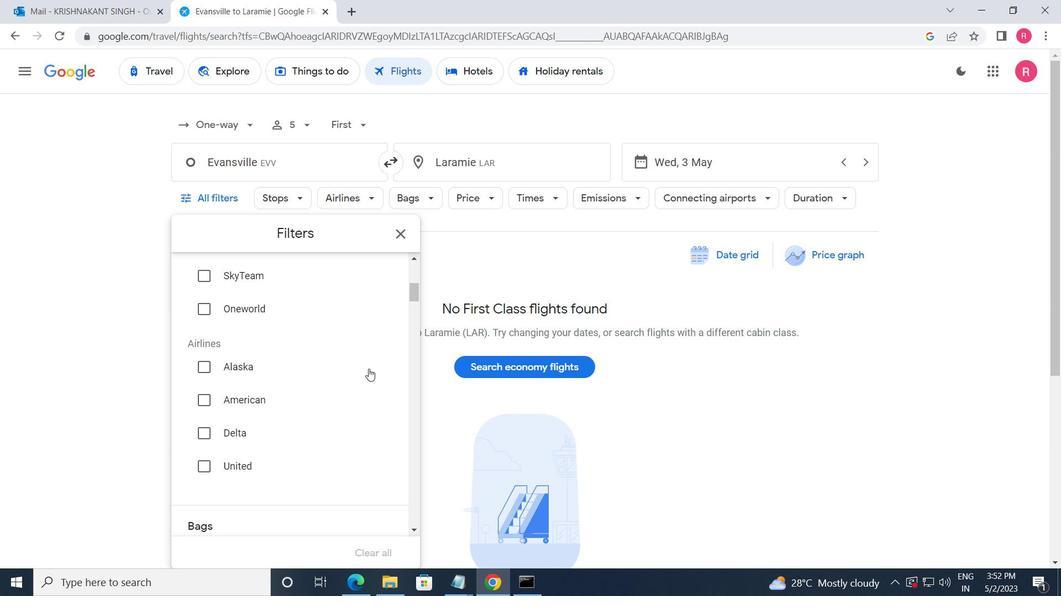 
Action: Mouse scrolled (368, 369) with delta (0, 0)
Screenshot: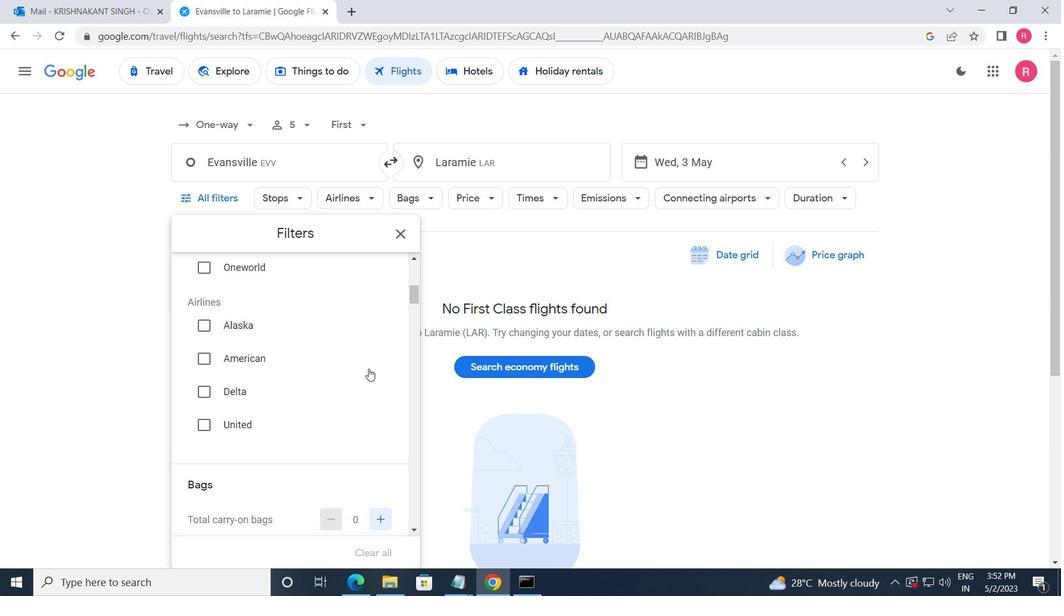 
Action: Mouse scrolled (368, 369) with delta (0, 0)
Screenshot: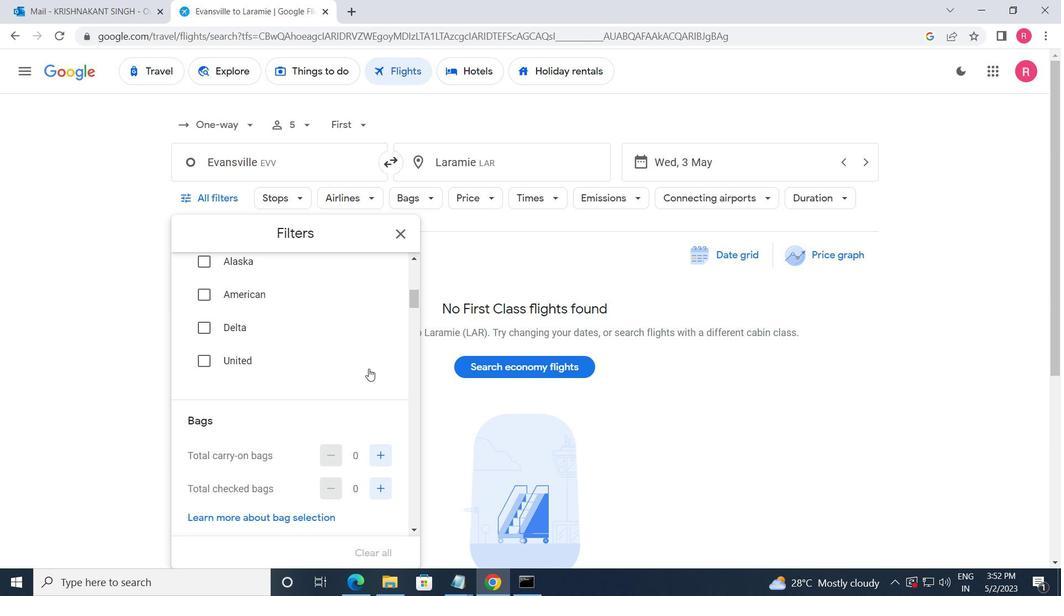 
Action: Mouse moved to (378, 348)
Screenshot: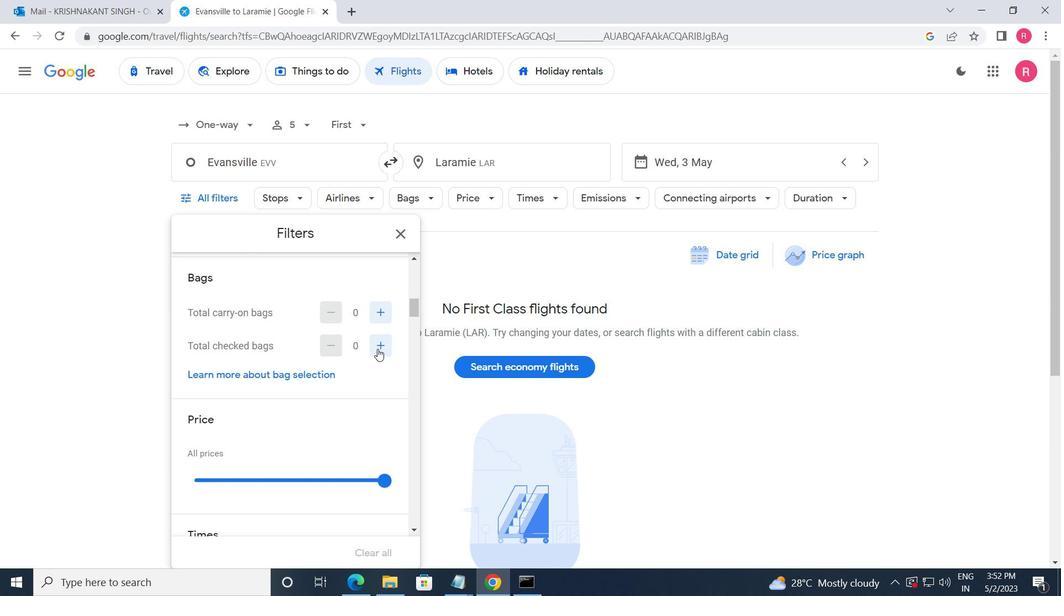 
Action: Mouse pressed left at (378, 348)
Screenshot: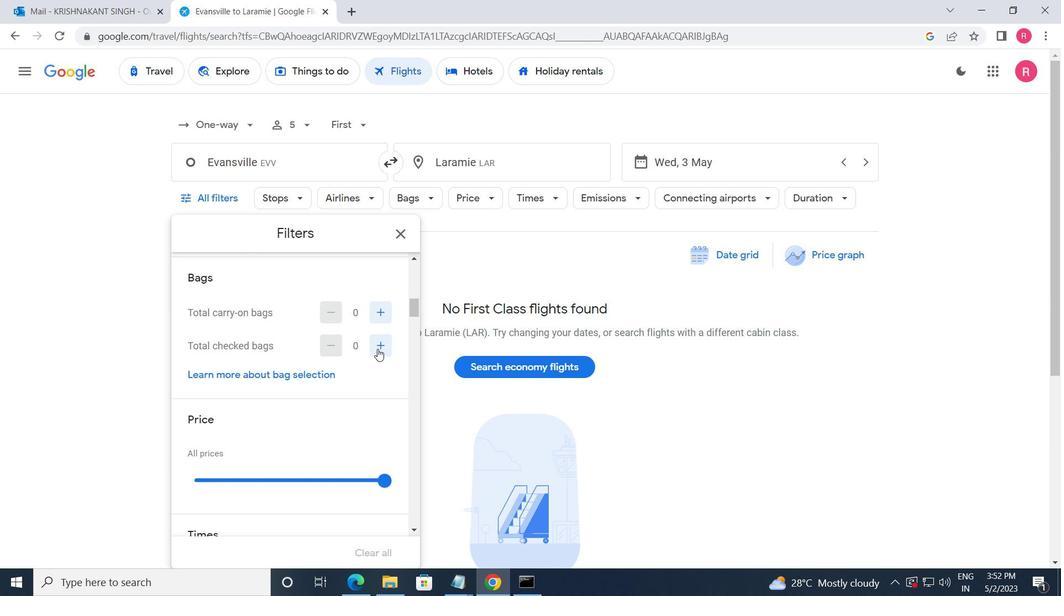 
Action: Mouse pressed left at (378, 348)
Screenshot: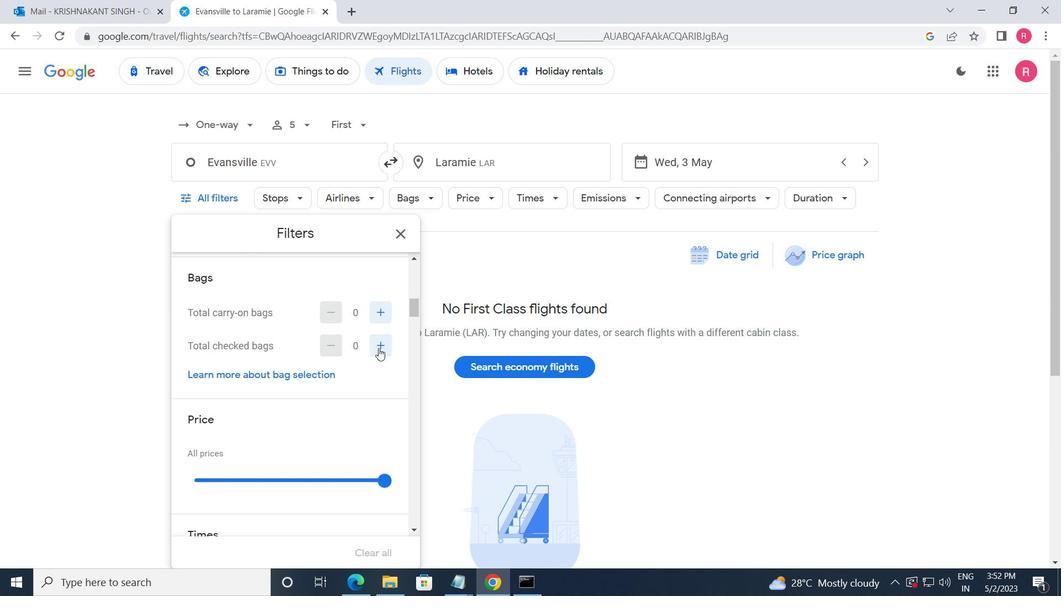 
Action: Mouse pressed left at (378, 348)
Screenshot: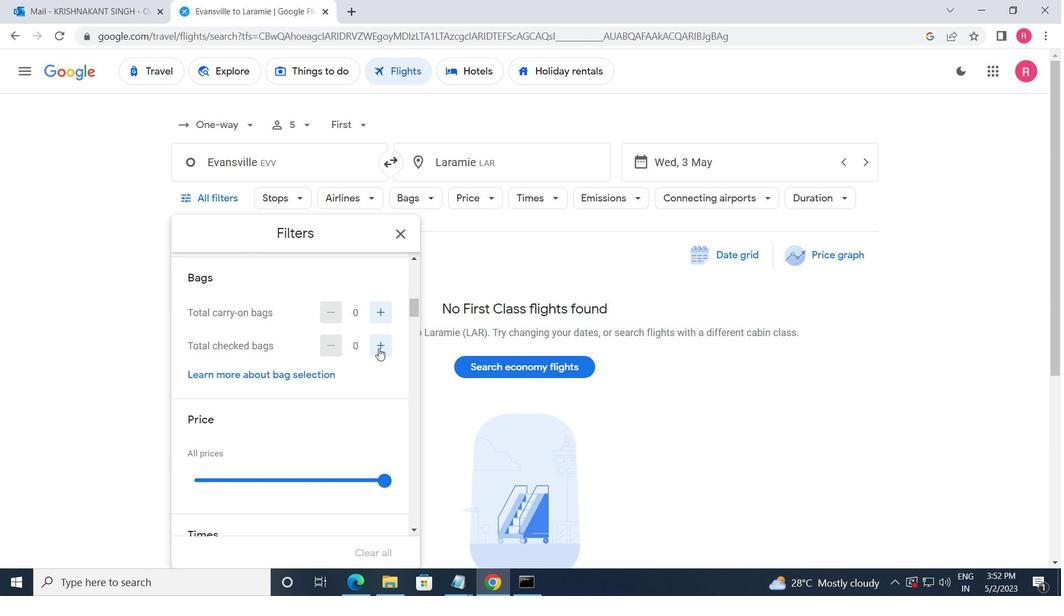 
Action: Mouse moved to (382, 350)
Screenshot: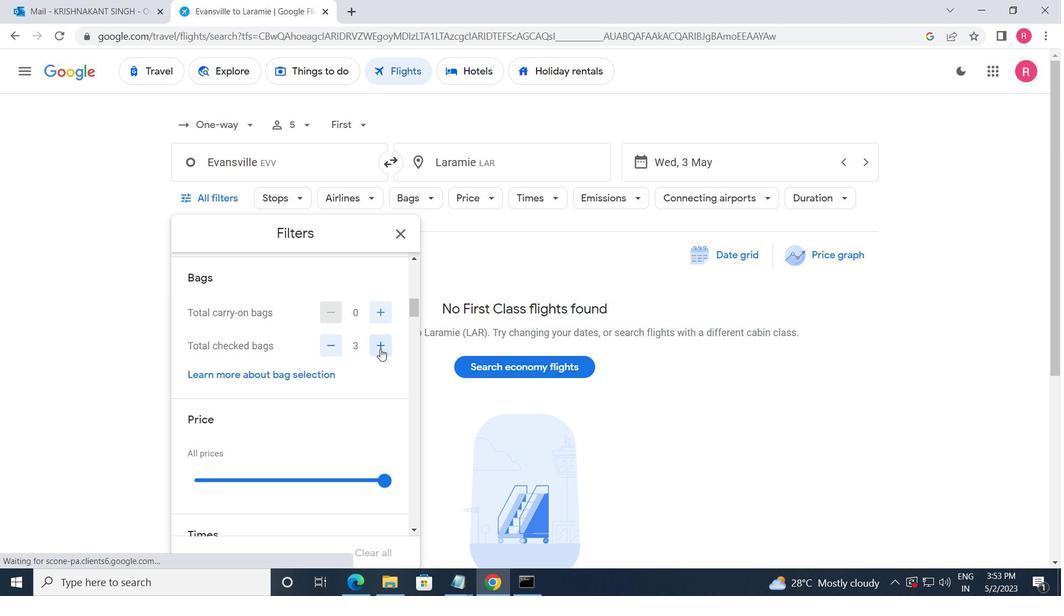 
Action: Mouse pressed left at (382, 350)
Screenshot: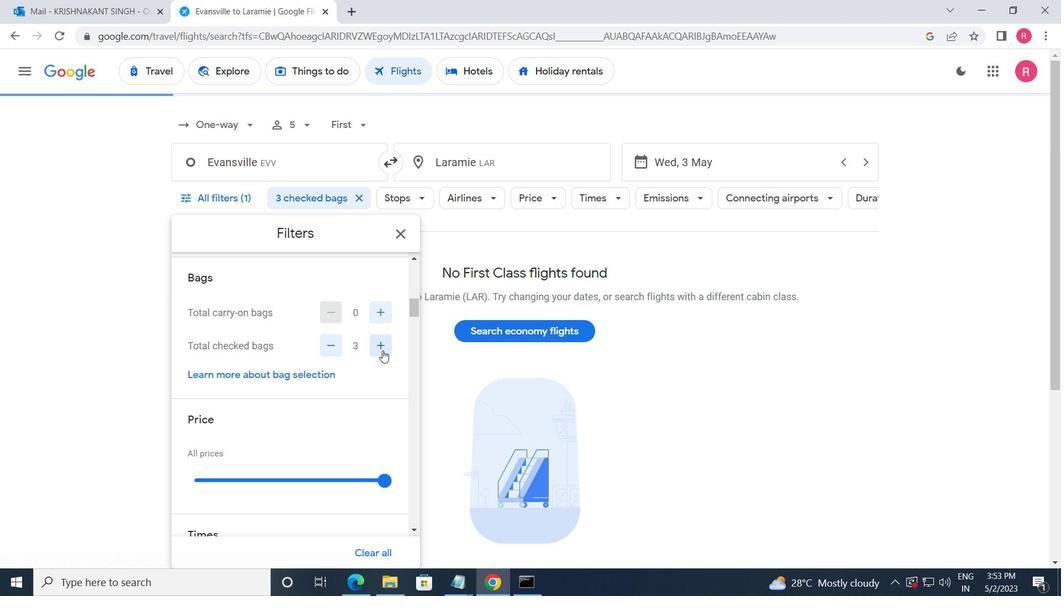 
Action: Mouse moved to (382, 350)
Screenshot: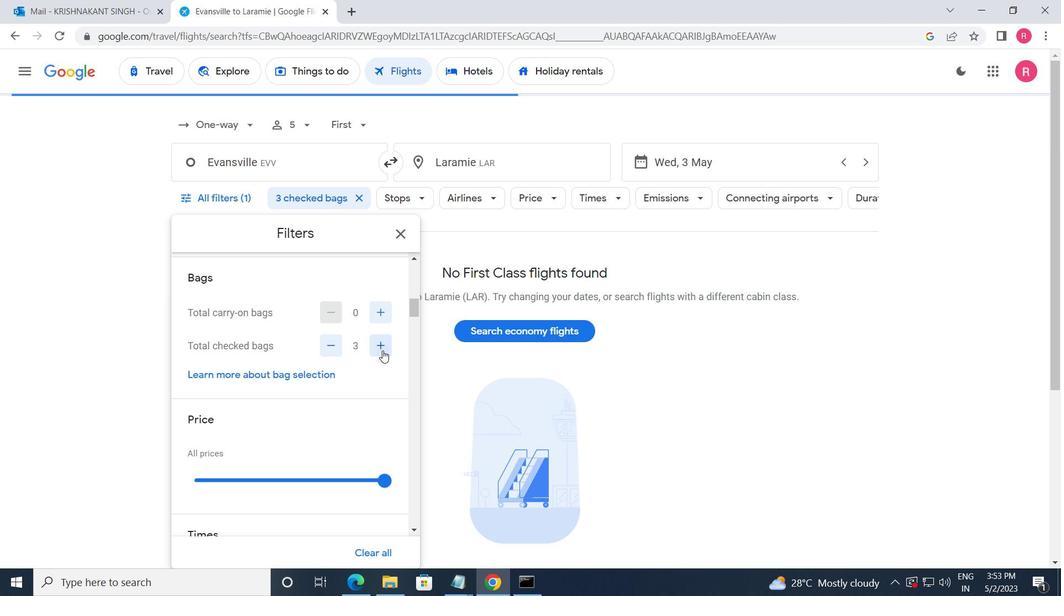 
Action: Mouse pressed left at (382, 350)
Screenshot: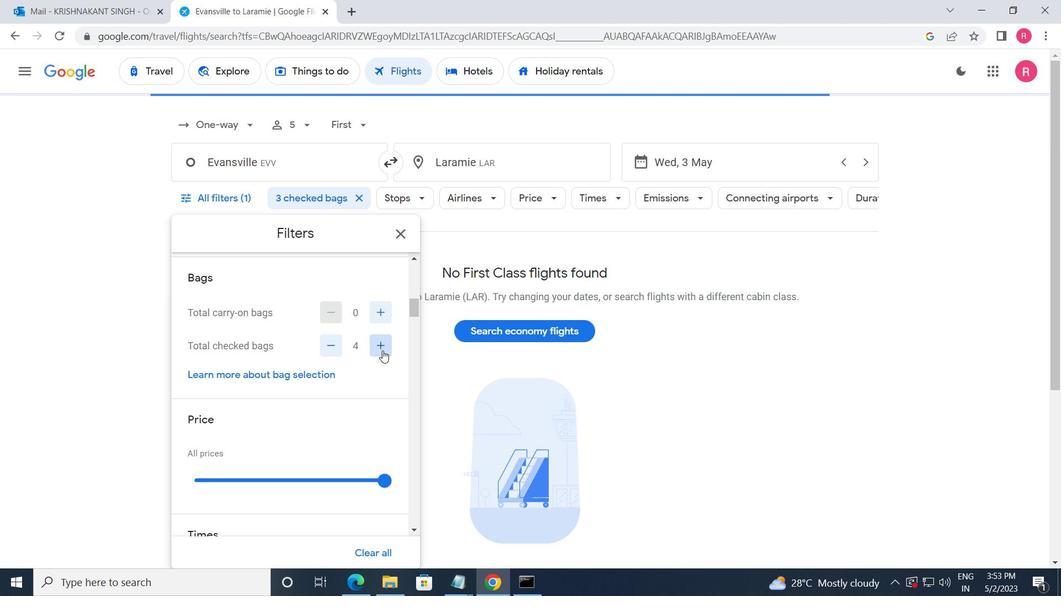 
Action: Mouse moved to (365, 363)
Screenshot: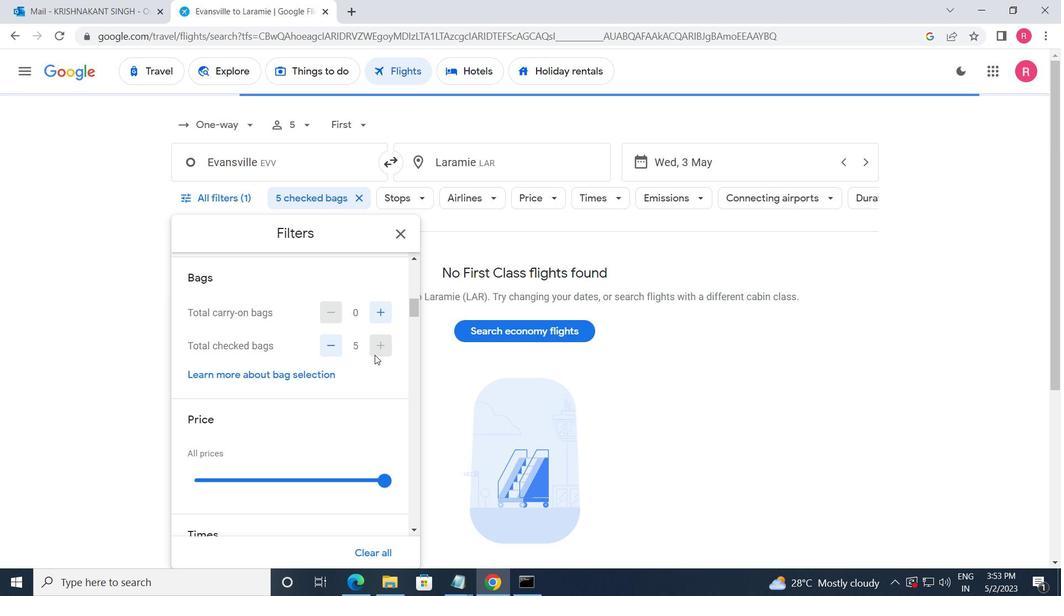 
Action: Mouse scrolled (365, 362) with delta (0, 0)
Screenshot: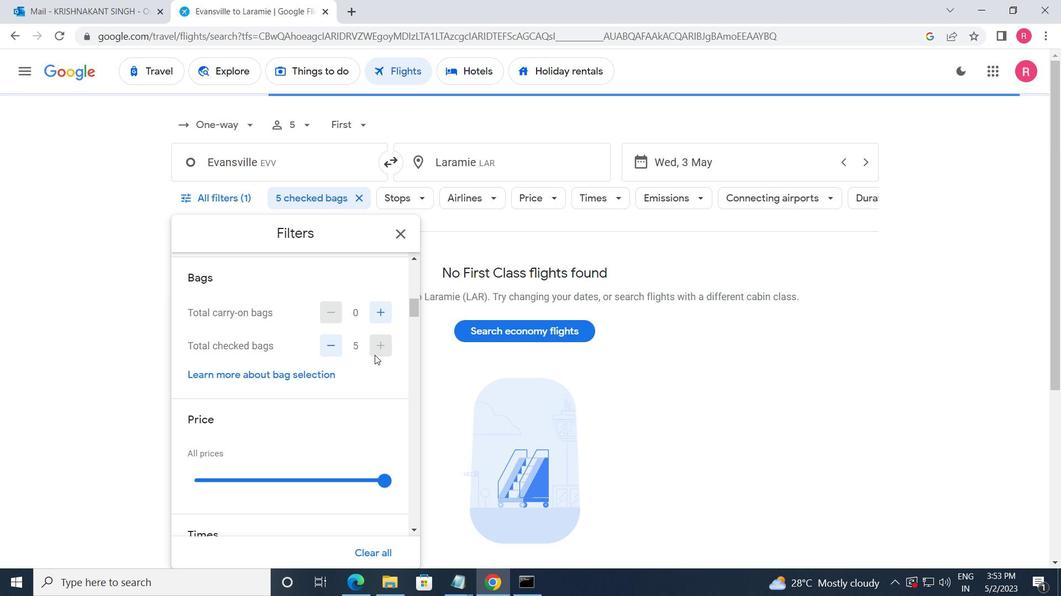 
Action: Mouse moved to (363, 365)
Screenshot: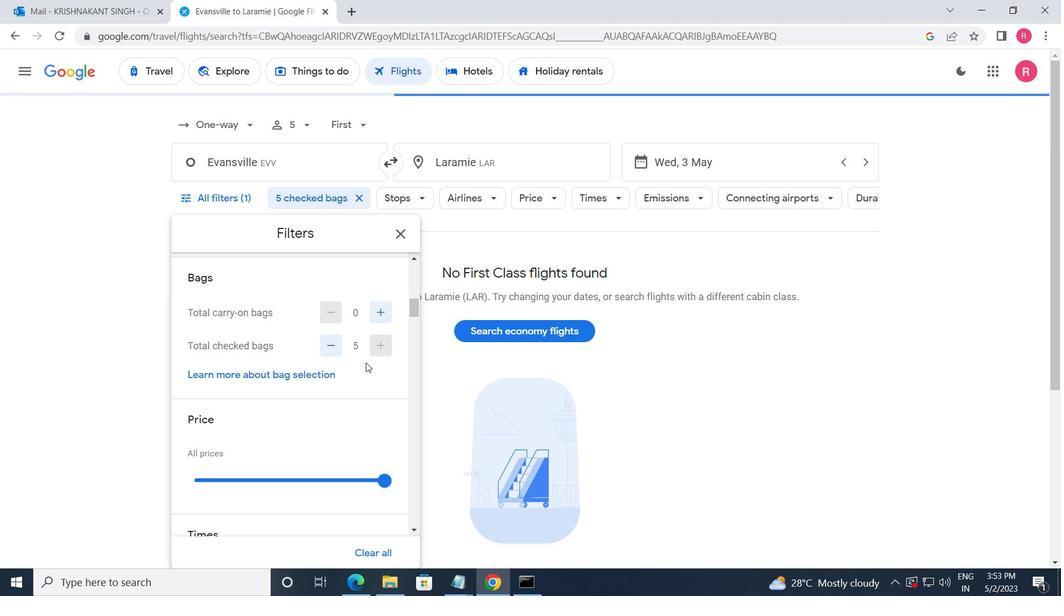 
Action: Mouse scrolled (363, 364) with delta (0, 0)
Screenshot: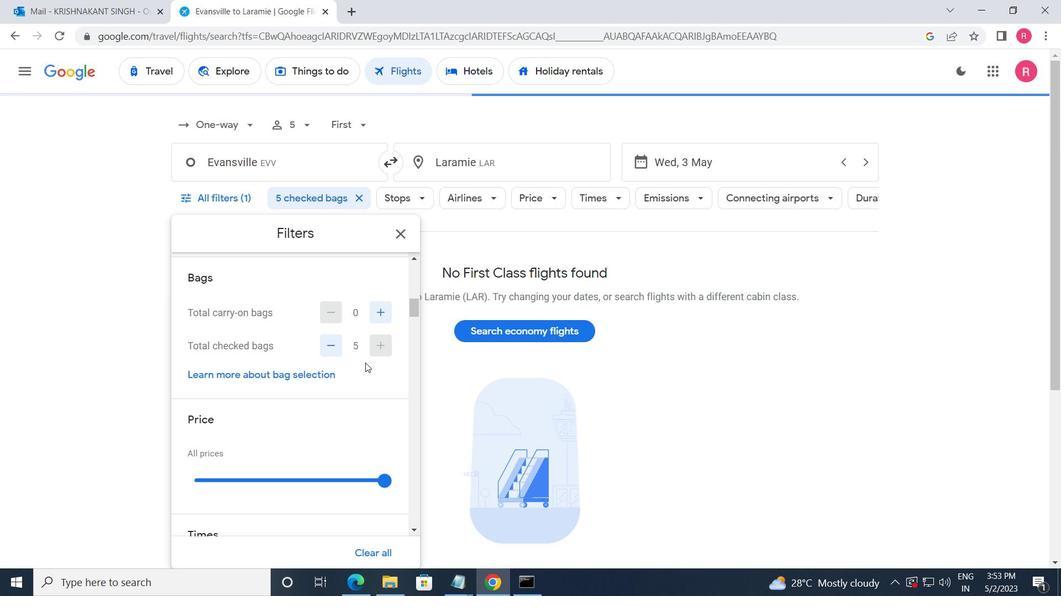 
Action: Mouse moved to (386, 353)
Screenshot: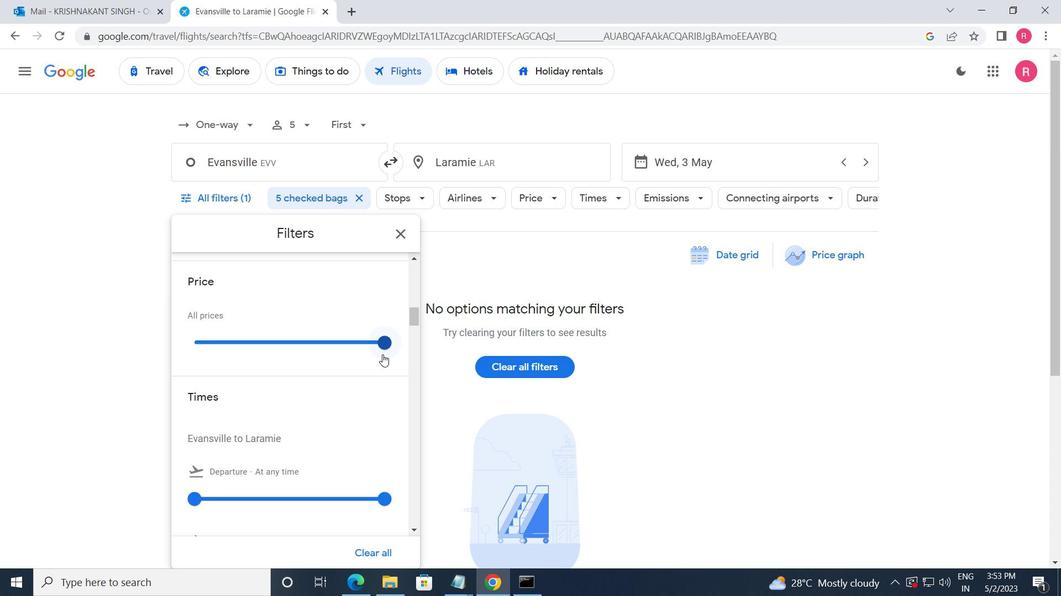 
Action: Mouse pressed left at (386, 353)
Screenshot: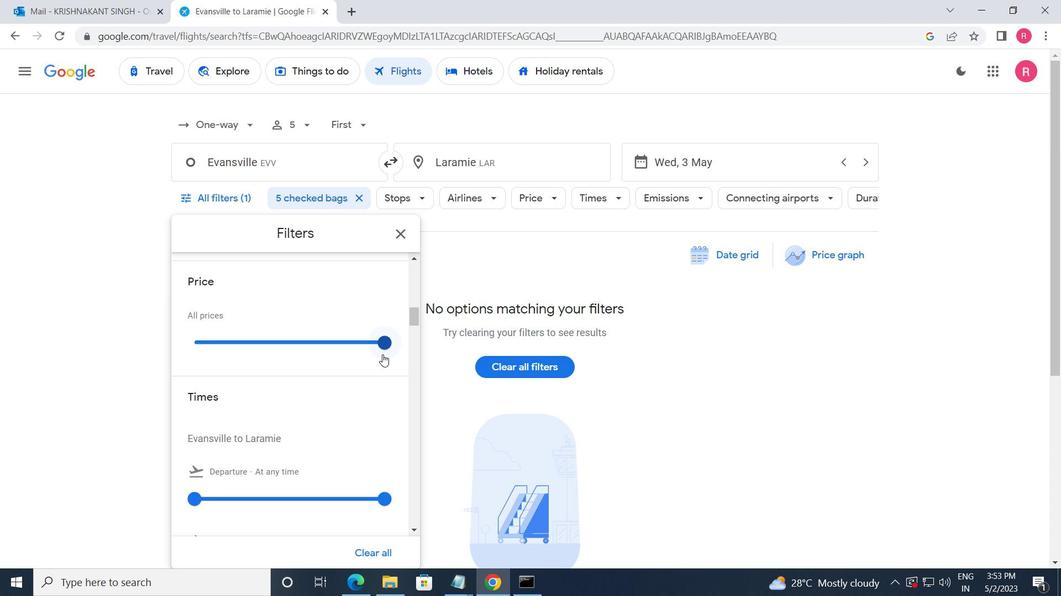 
Action: Mouse moved to (381, 359)
Screenshot: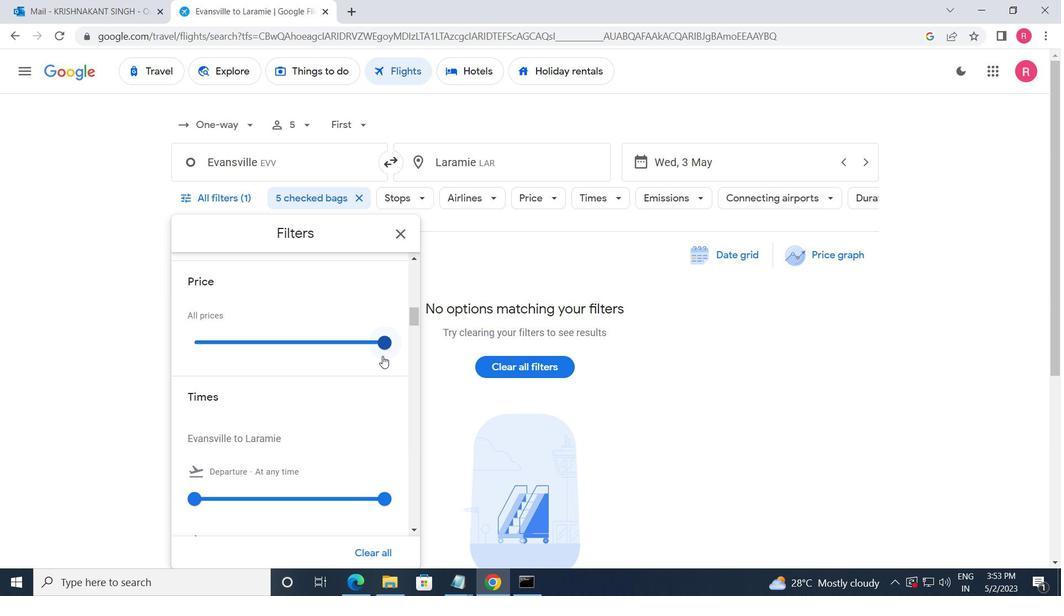 
Action: Mouse scrolled (381, 358) with delta (0, 0)
Screenshot: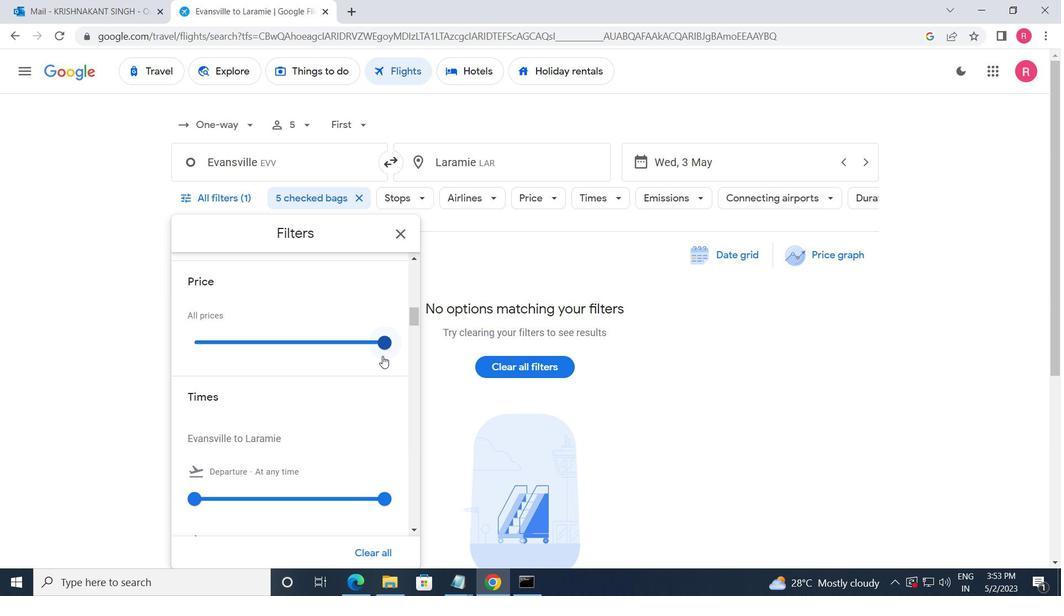 
Action: Mouse moved to (363, 366)
Screenshot: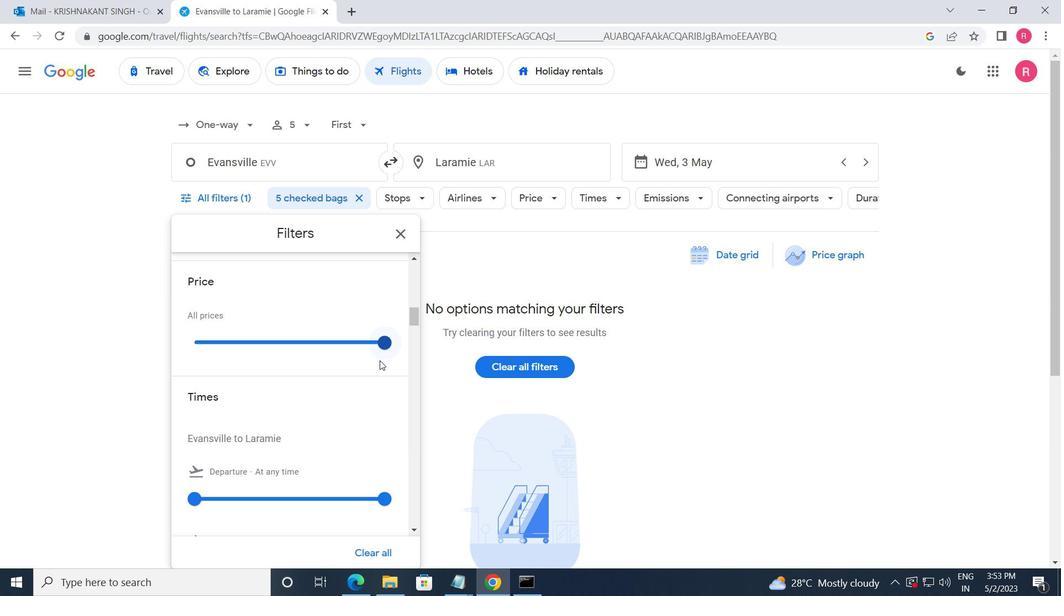 
Action: Mouse scrolled (363, 366) with delta (0, 0)
Screenshot: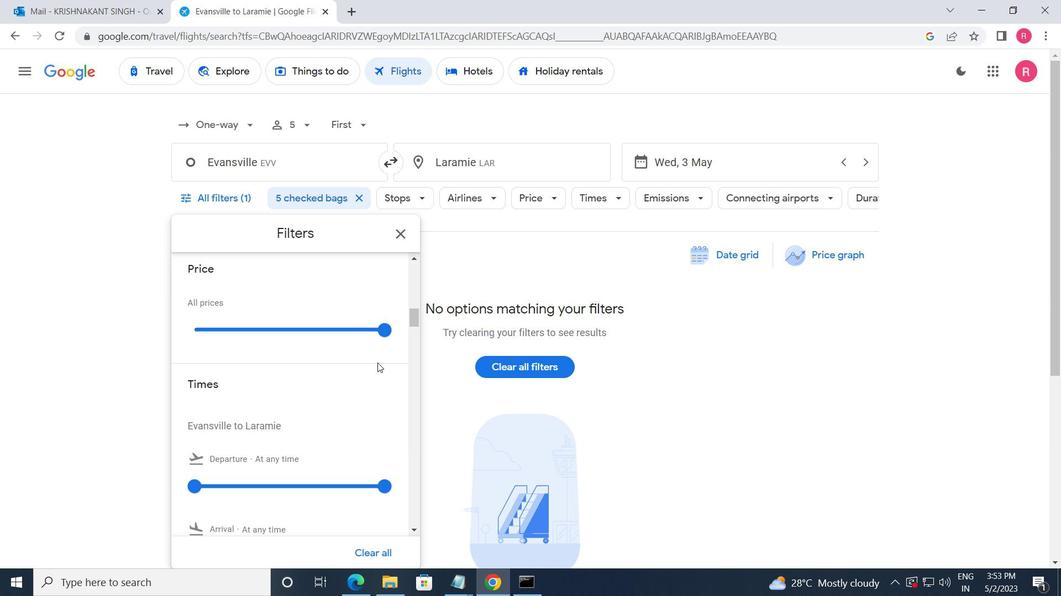 
Action: Mouse moved to (198, 368)
Screenshot: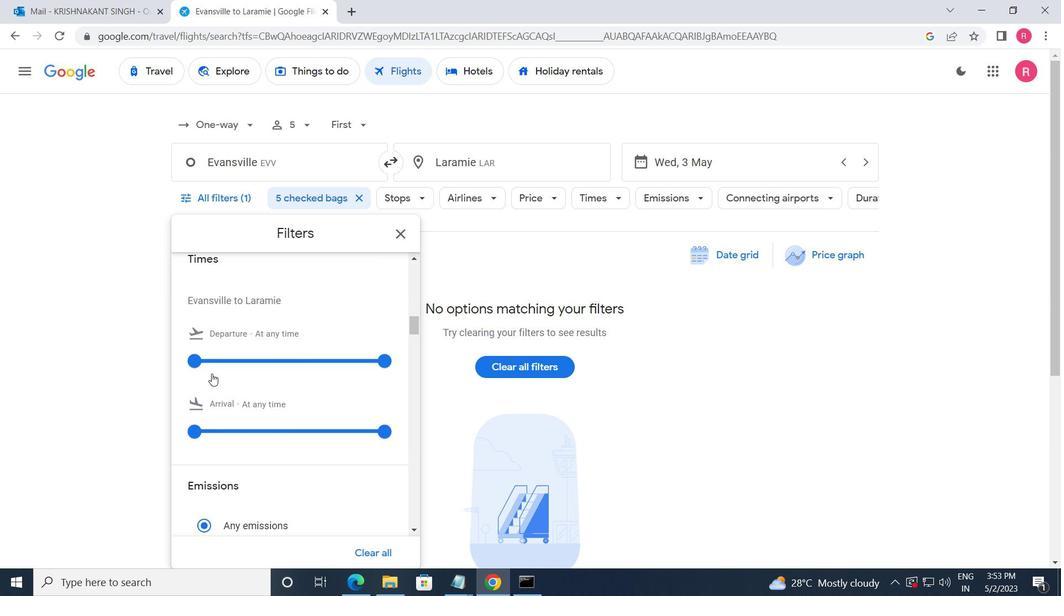 
Action: Mouse pressed left at (198, 368)
Screenshot: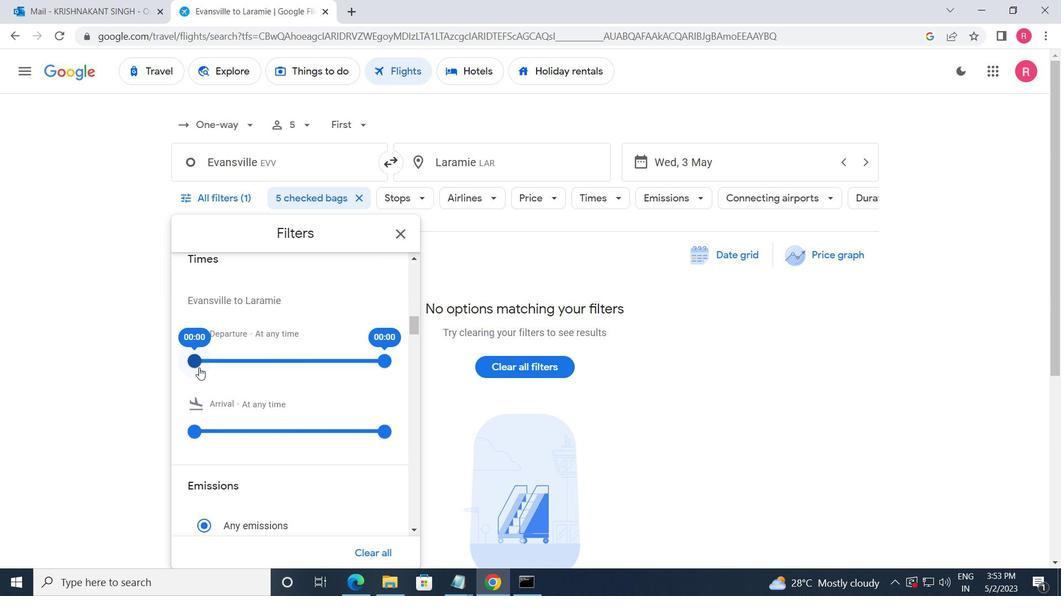
Action: Mouse moved to (388, 365)
Screenshot: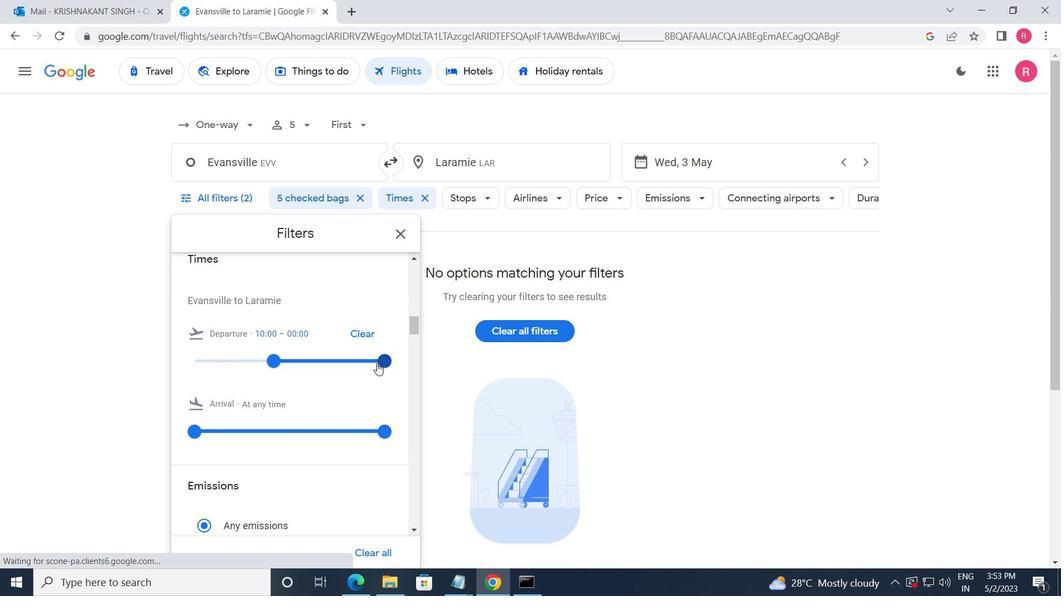 
Action: Mouse pressed left at (388, 365)
Screenshot: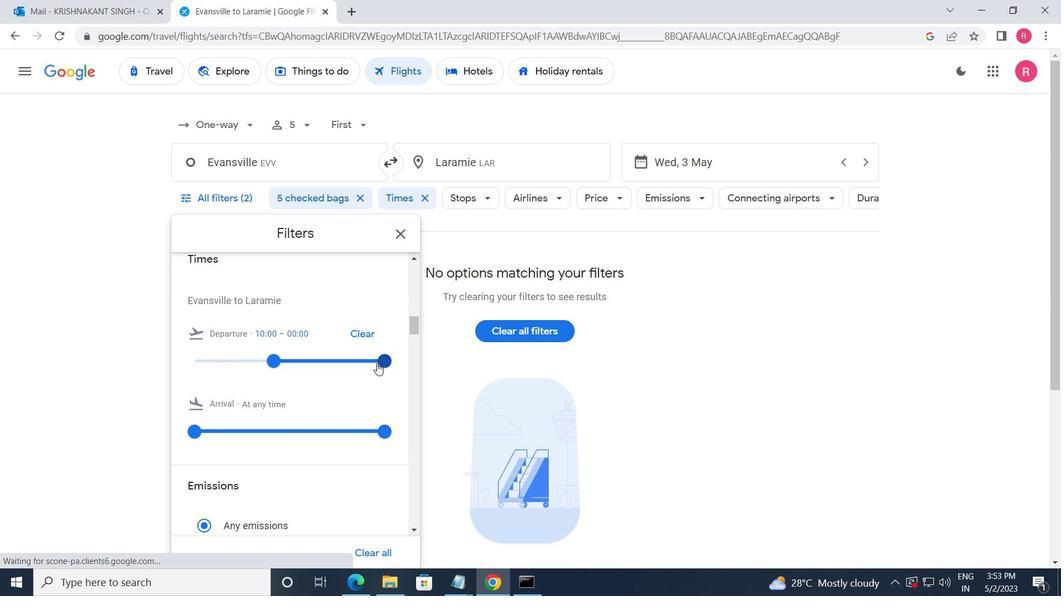 
Action: Mouse moved to (399, 240)
Screenshot: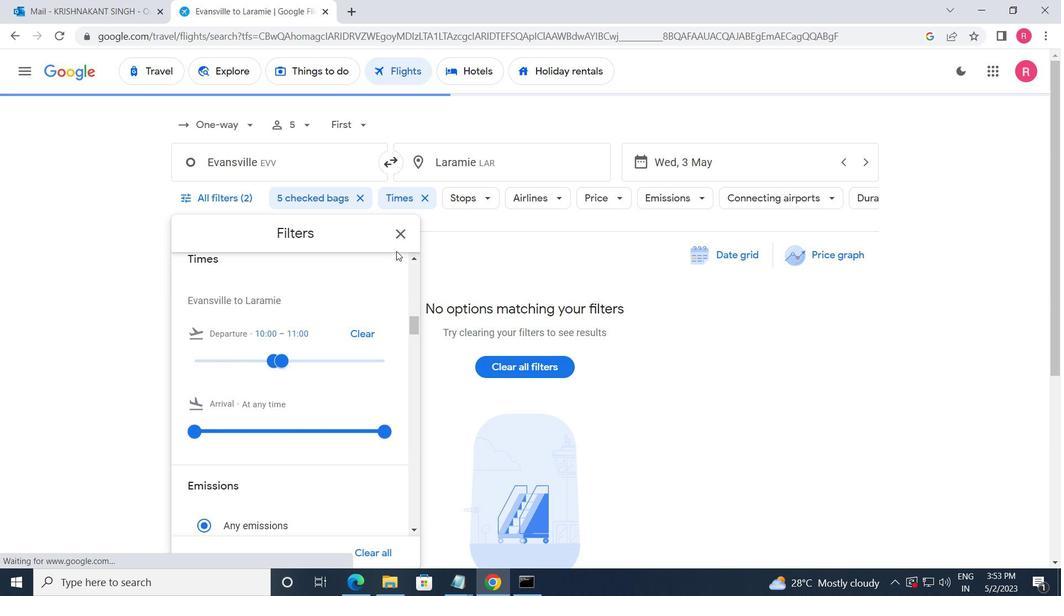 
Action: Mouse pressed left at (399, 240)
Screenshot: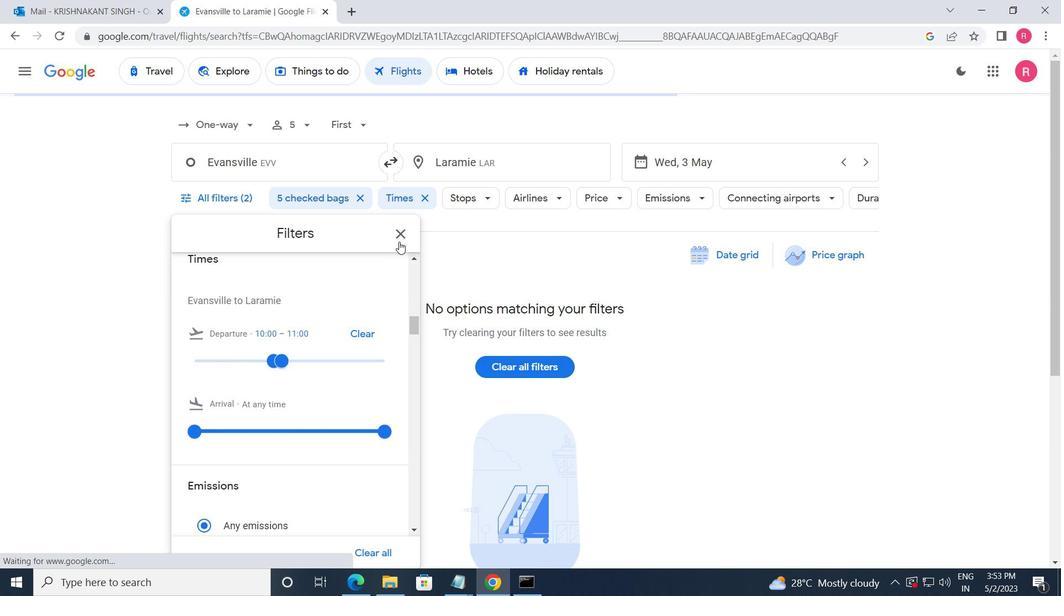 
Action: Mouse moved to (294, 157)
Screenshot: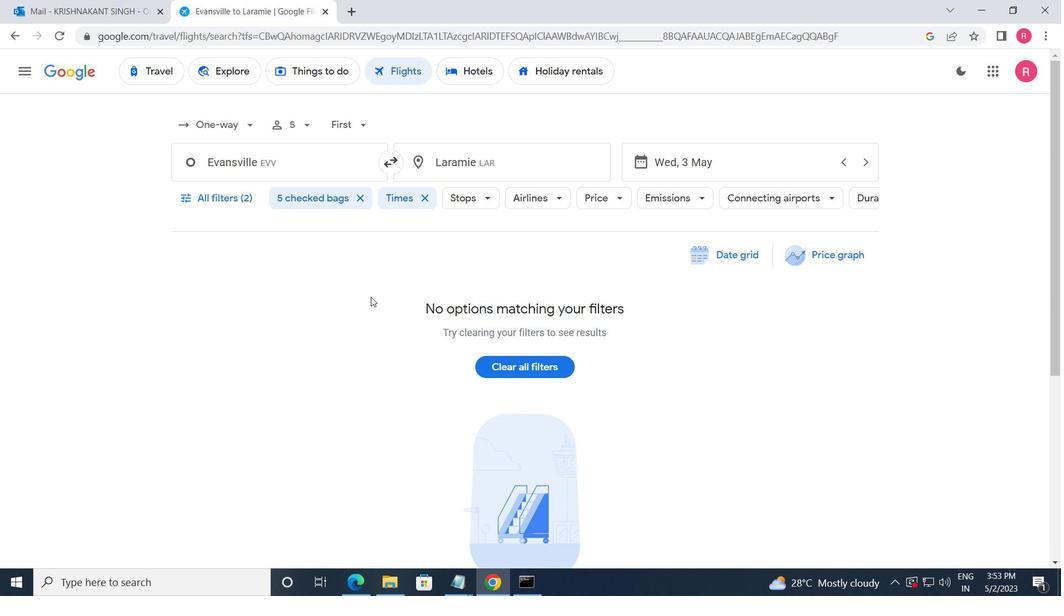 
